 Task: Use Visual Studio Code's code navigation shortcuts to view and switch between open split editors.
Action: Mouse moved to (1082, 358)
Screenshot: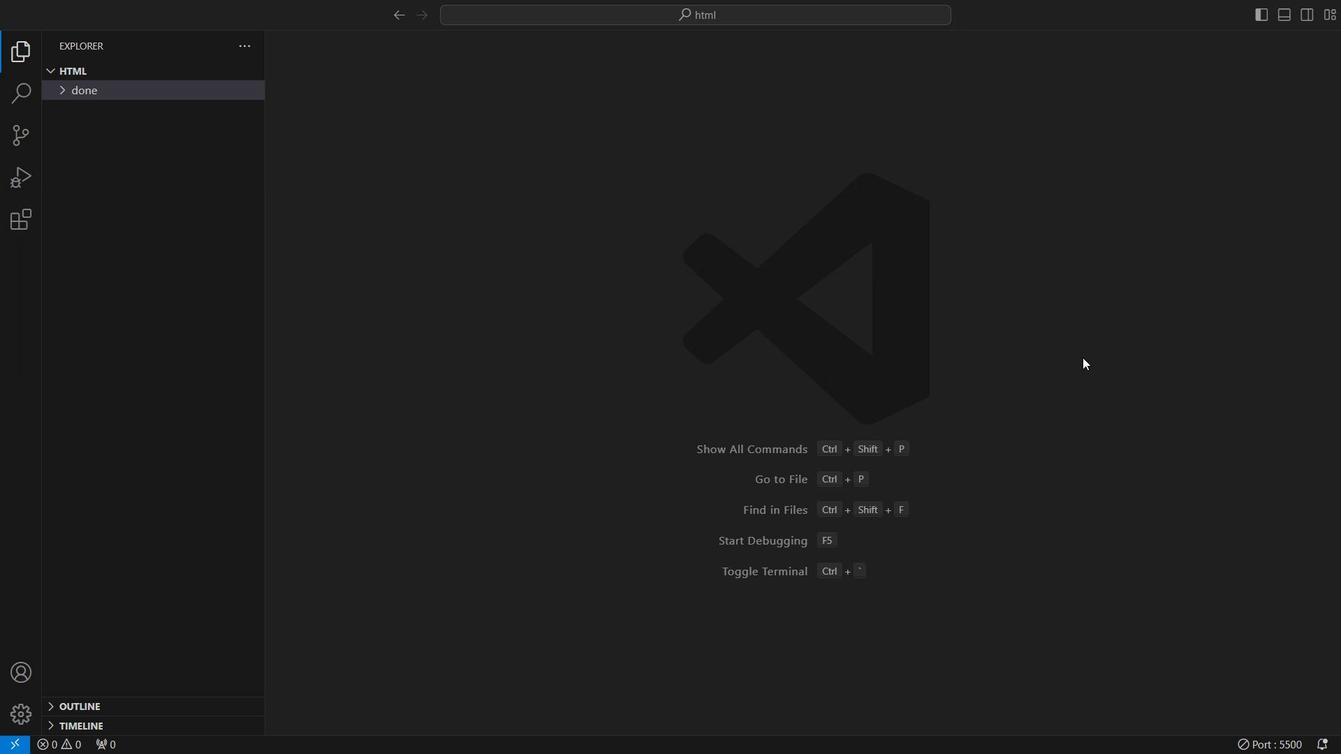 
Action: Mouse pressed left at (1082, 358)
Screenshot: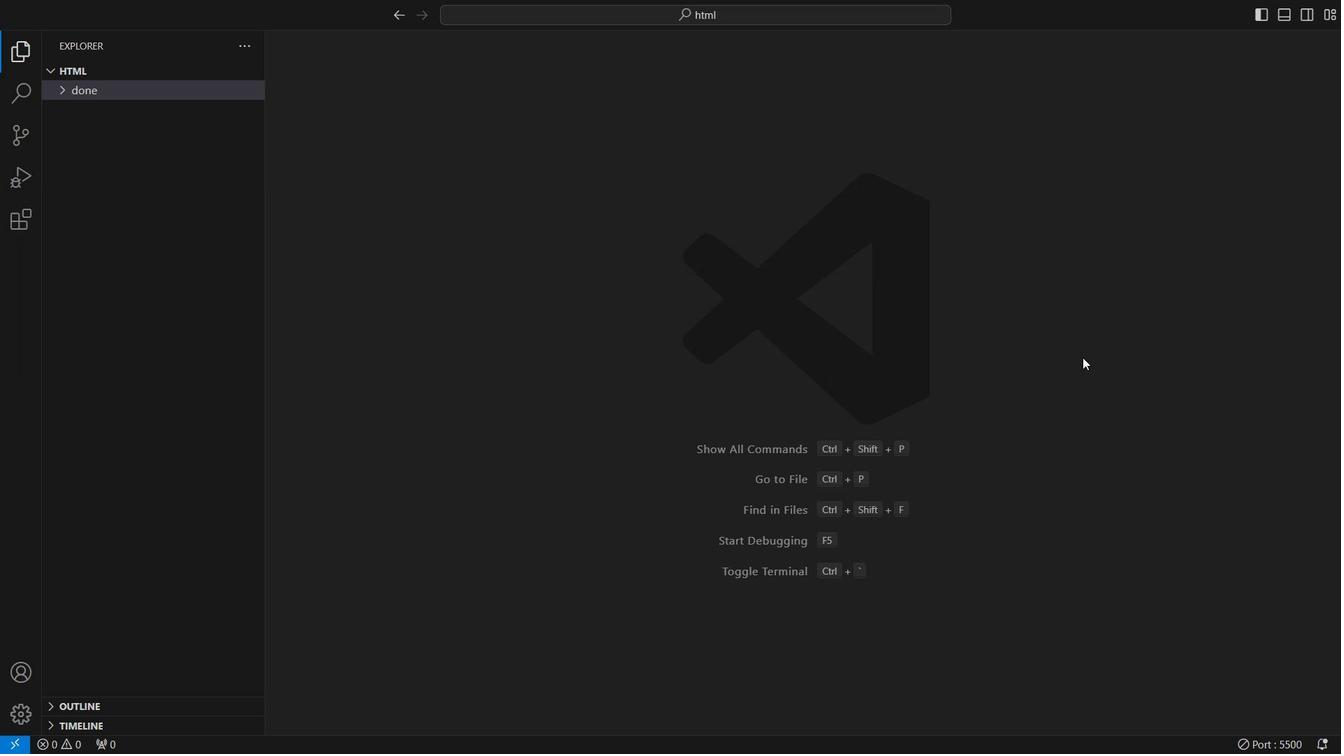 
Action: Mouse moved to (83, 90)
Screenshot: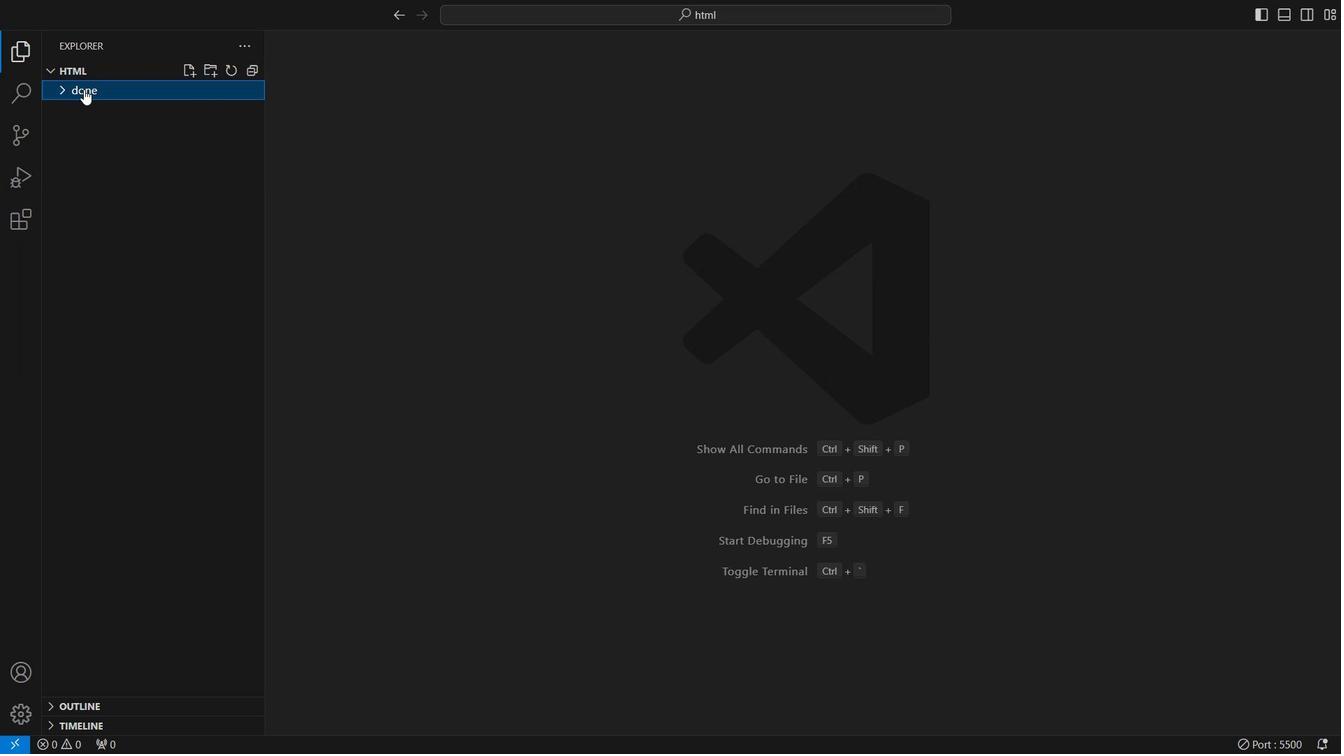 
Action: Mouse pressed left at (83, 90)
Screenshot: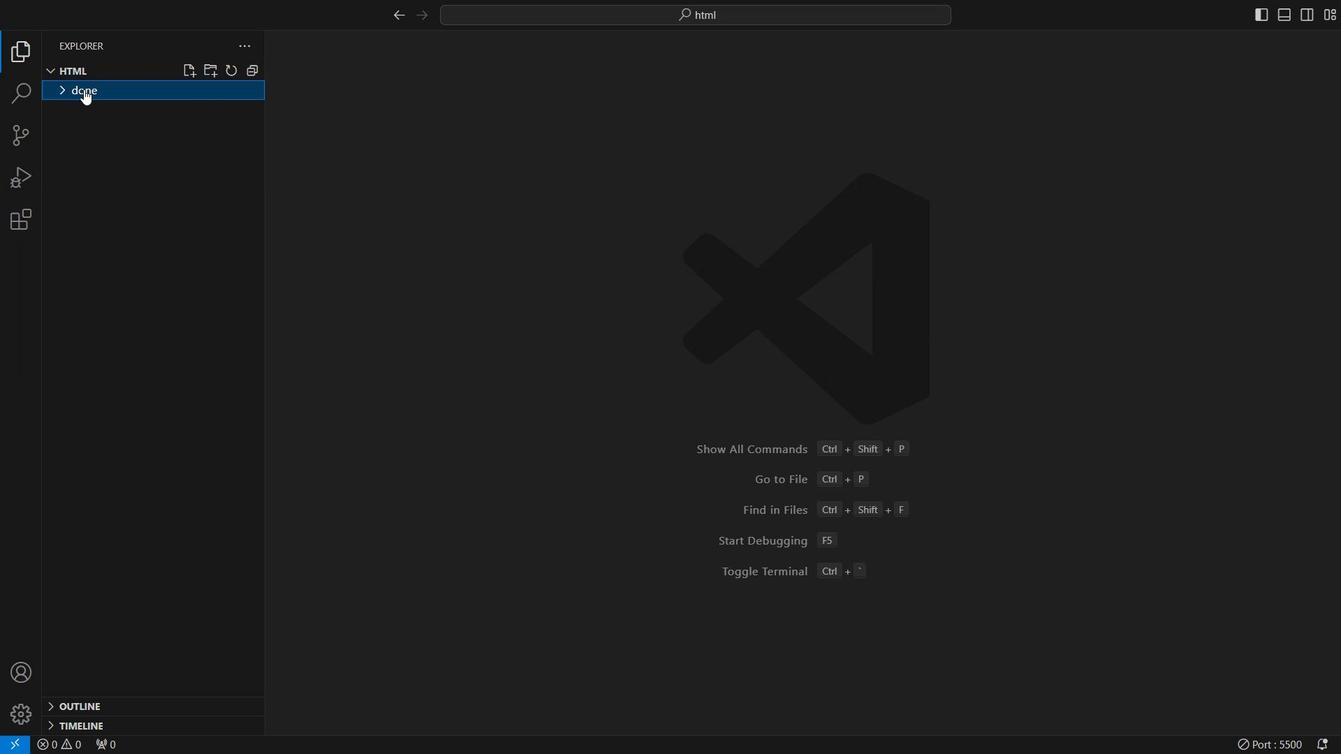 
Action: Mouse moved to (354, 229)
Screenshot: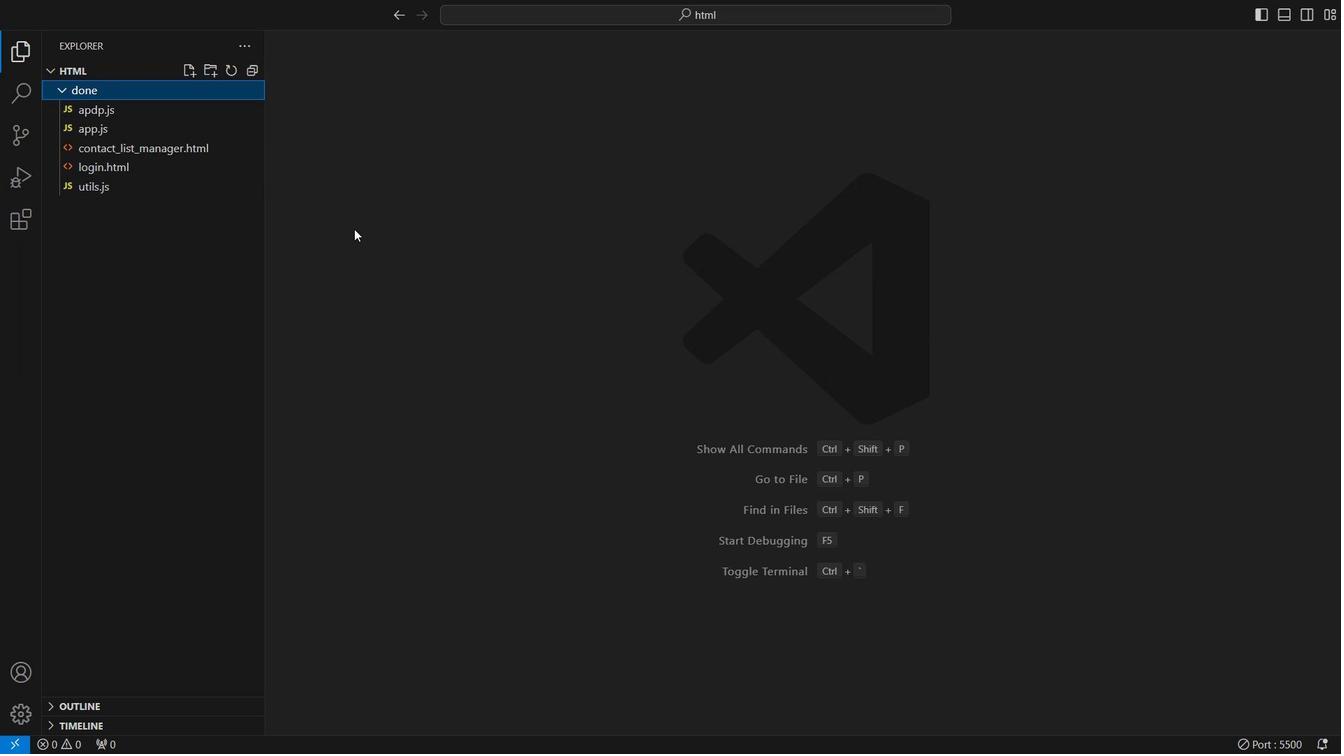 
Action: Key pressed <<50>>
Screenshot: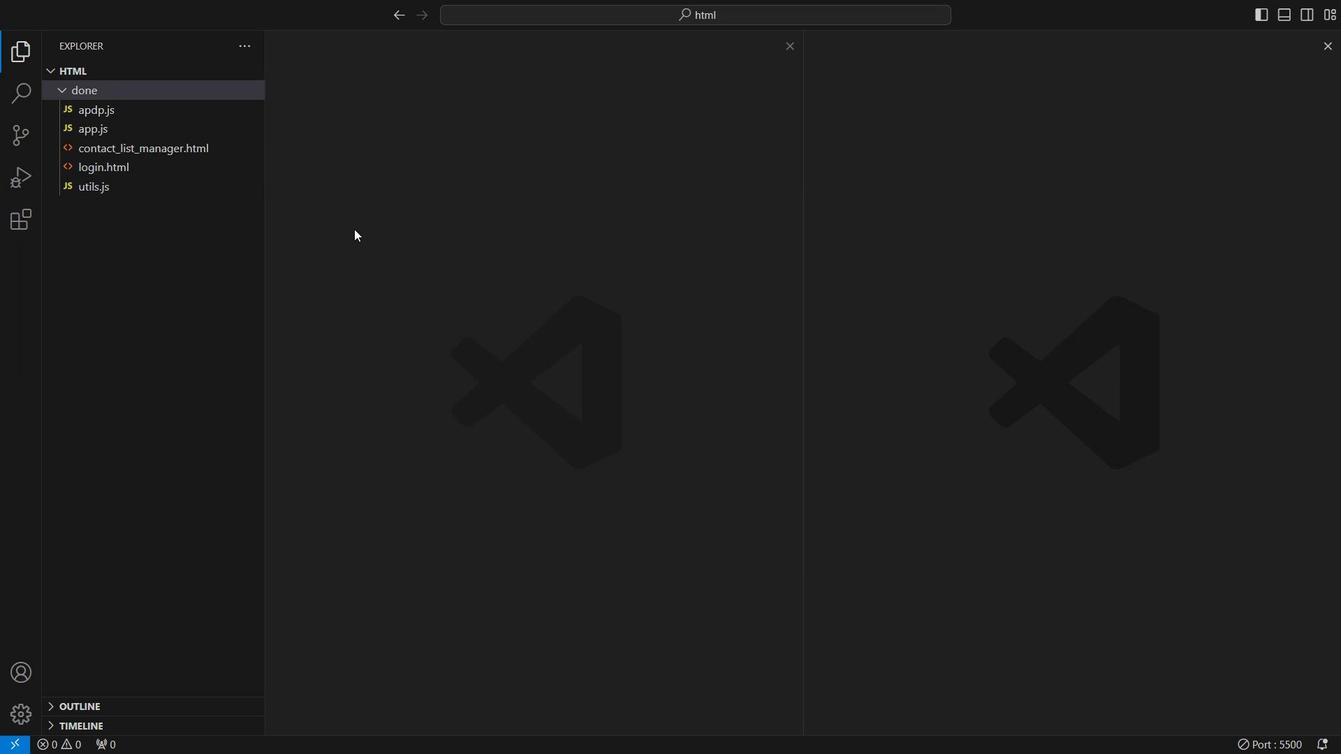 
Action: Mouse moved to (354, 230)
Screenshot: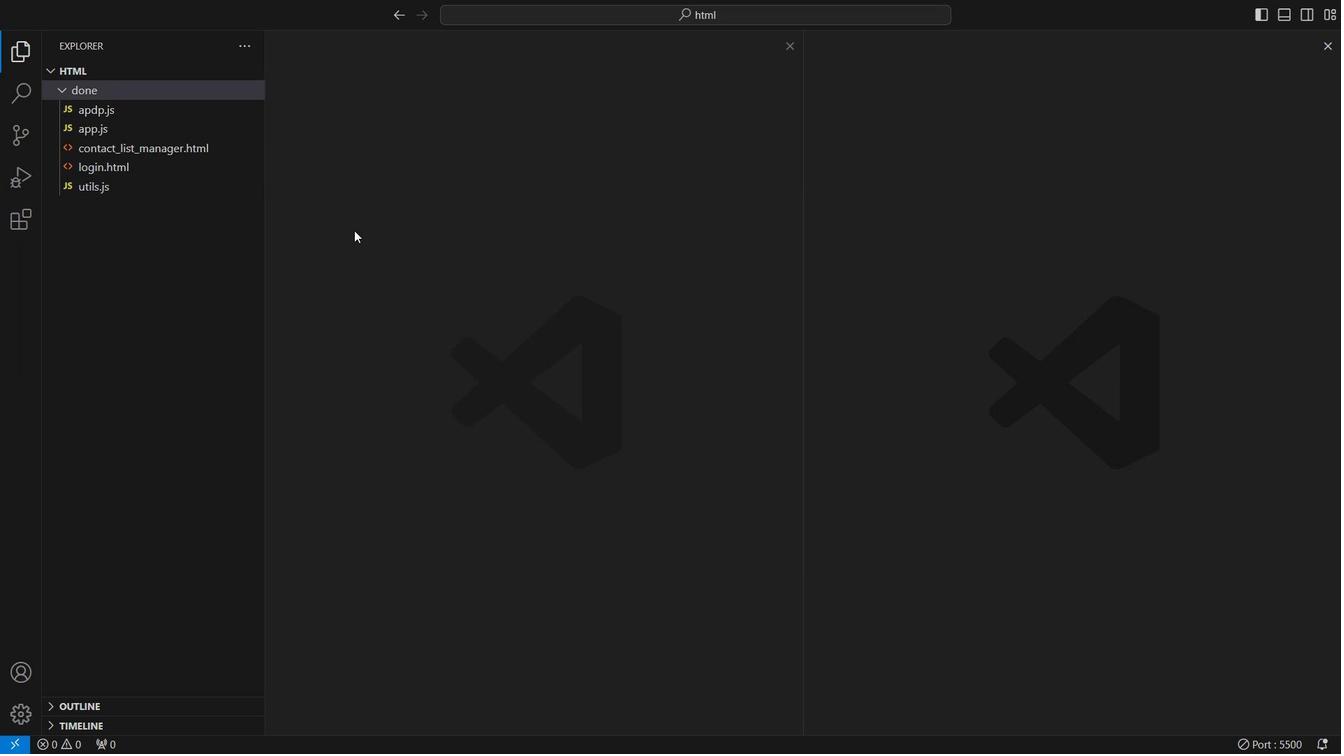 
Action: Key pressed <<51>>
Screenshot: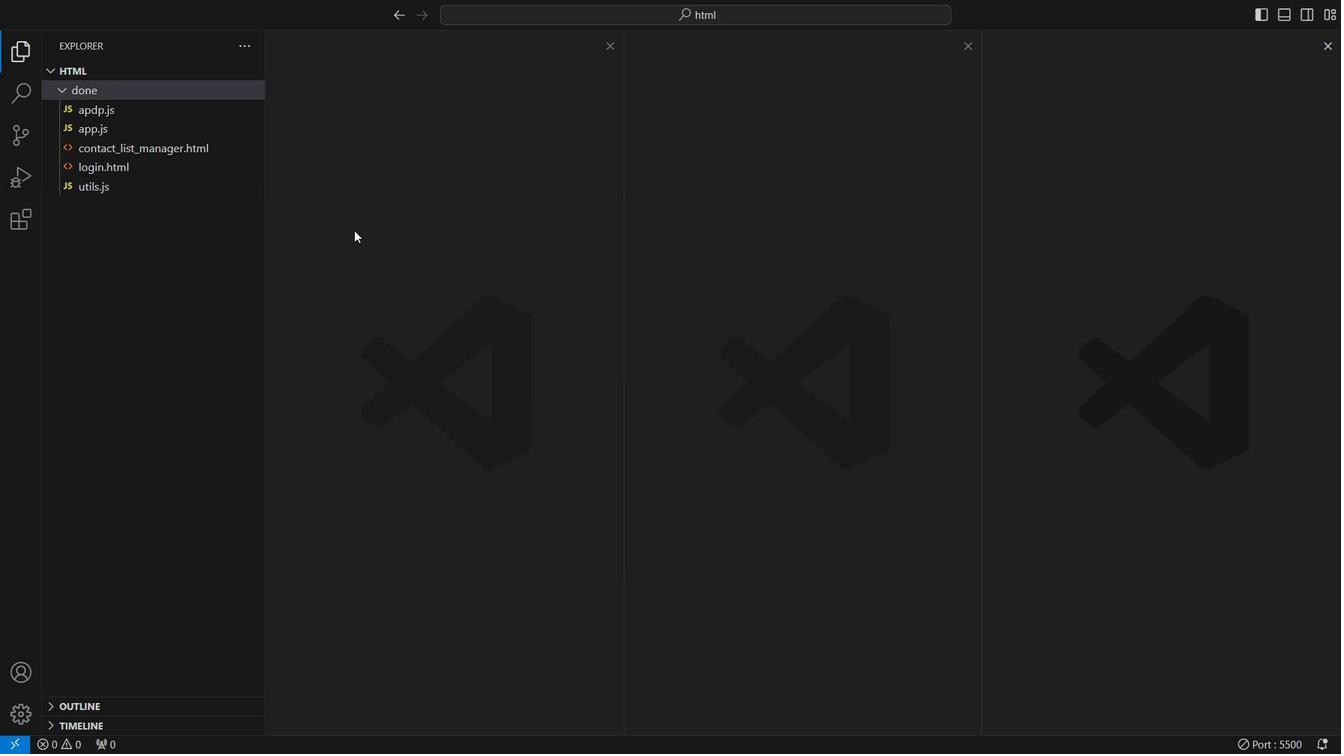 
Action: Mouse moved to (354, 230)
Screenshot: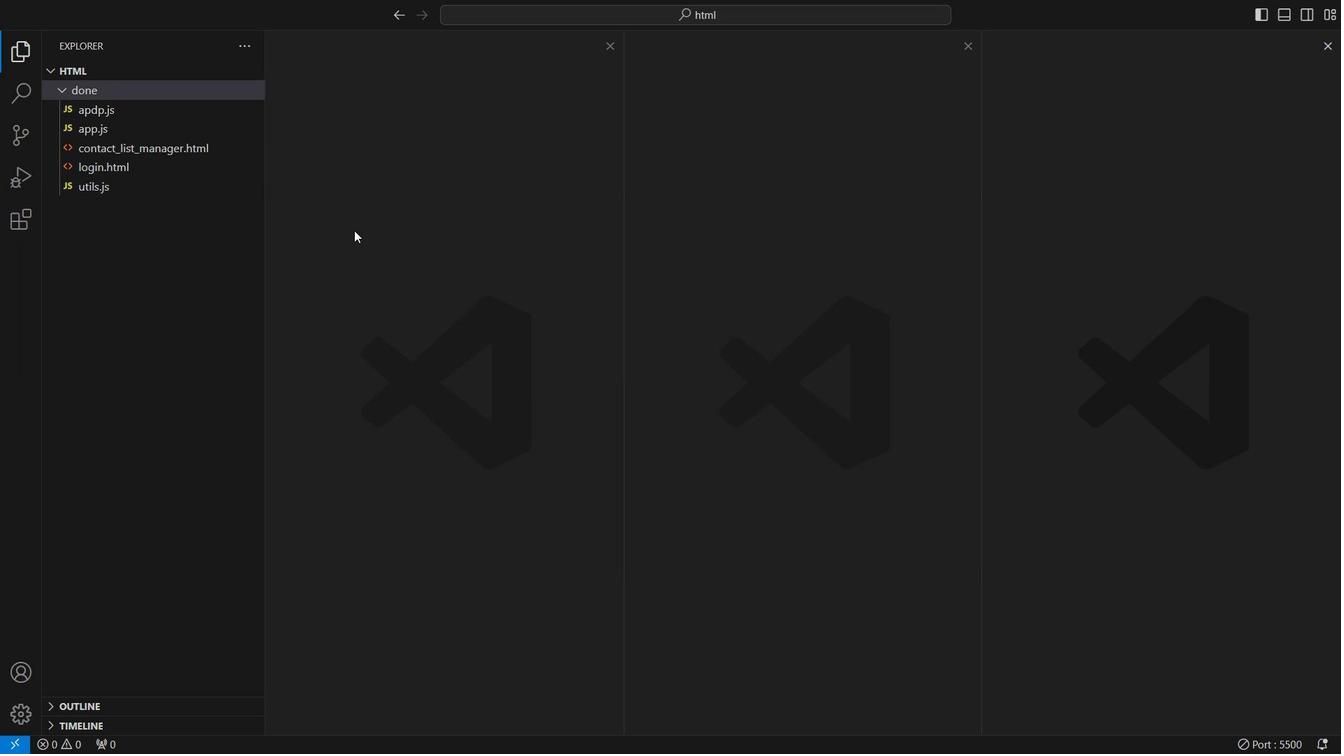 
Action: Key pressed <<49>>
Screenshot: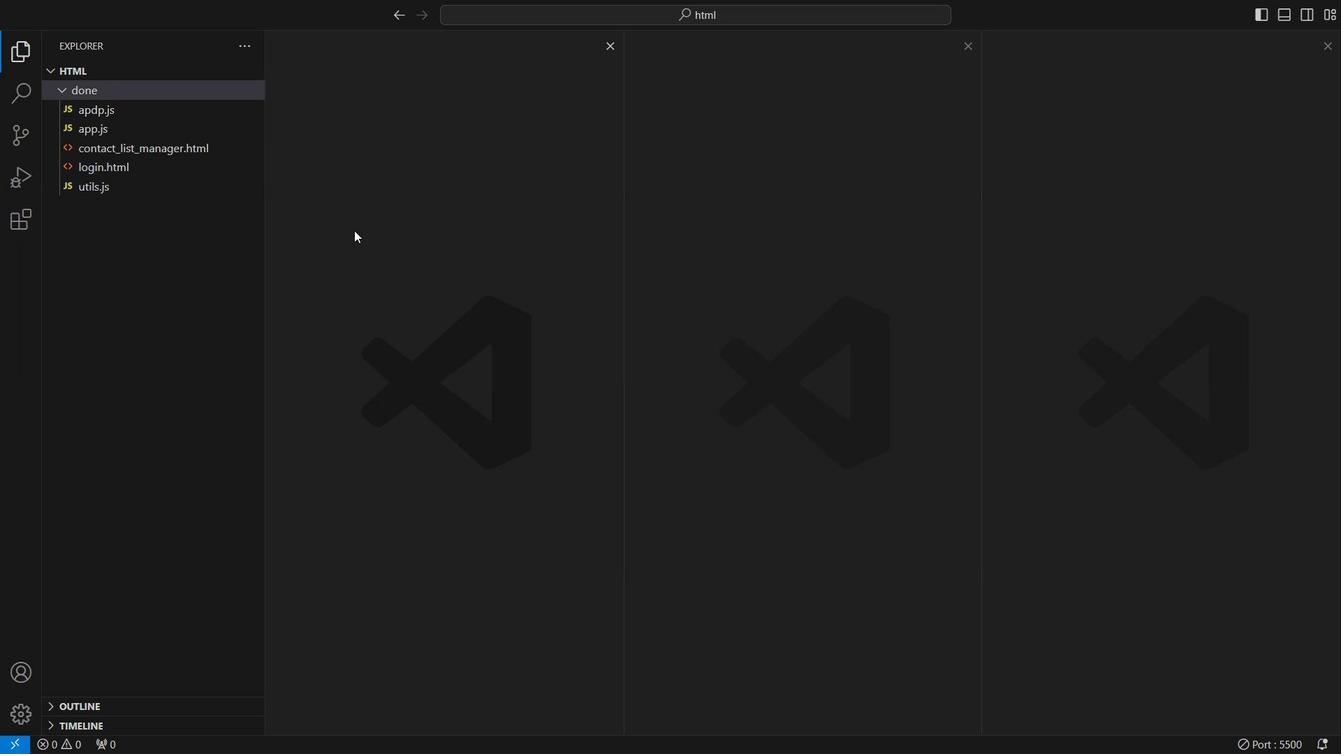 
Action: Mouse moved to (148, 101)
Screenshot: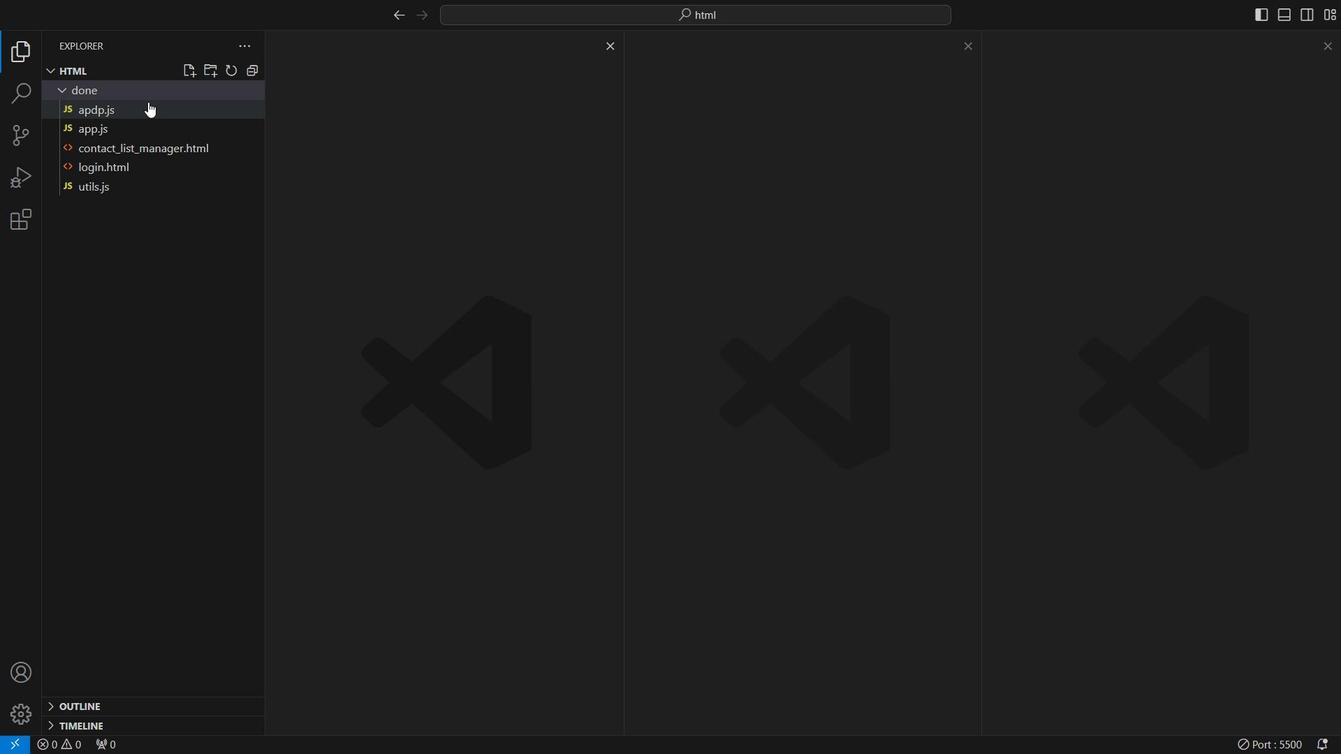 
Action: Mouse pressed left at (148, 101)
Screenshot: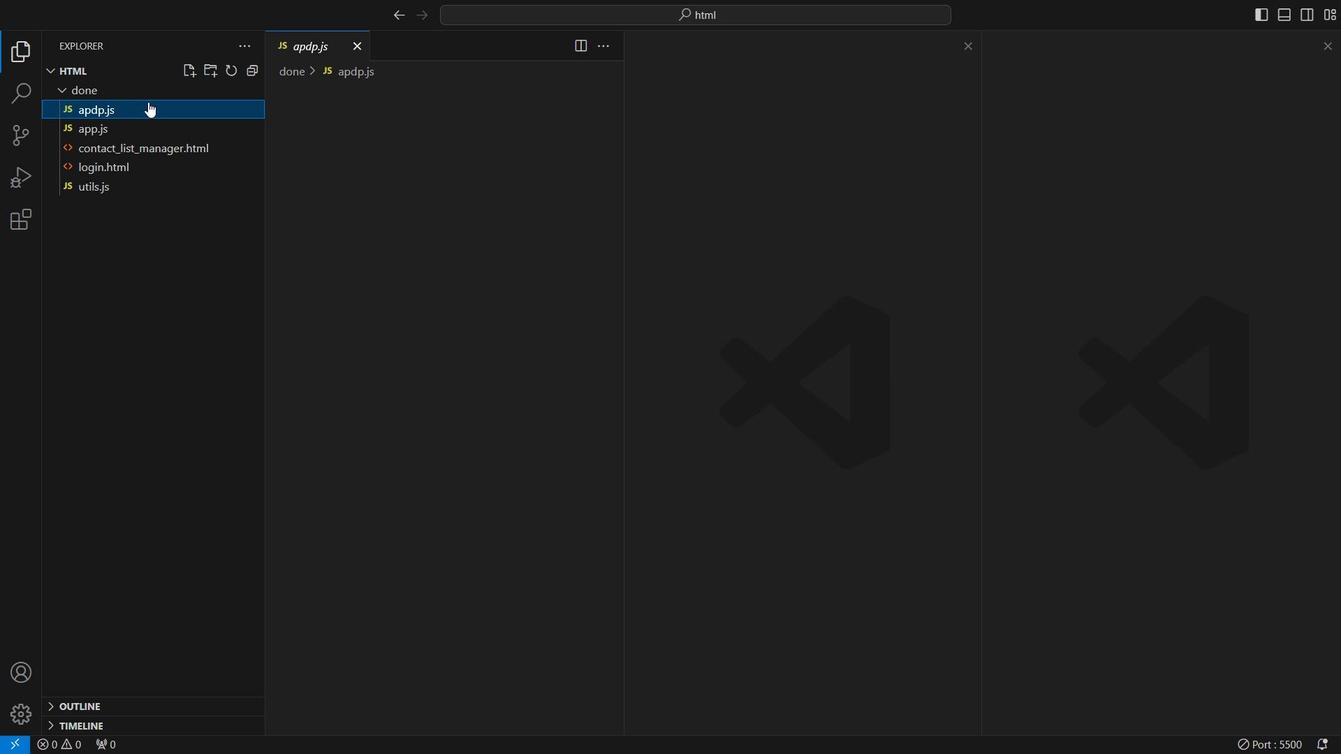 
Action: Mouse pressed left at (148, 101)
Screenshot: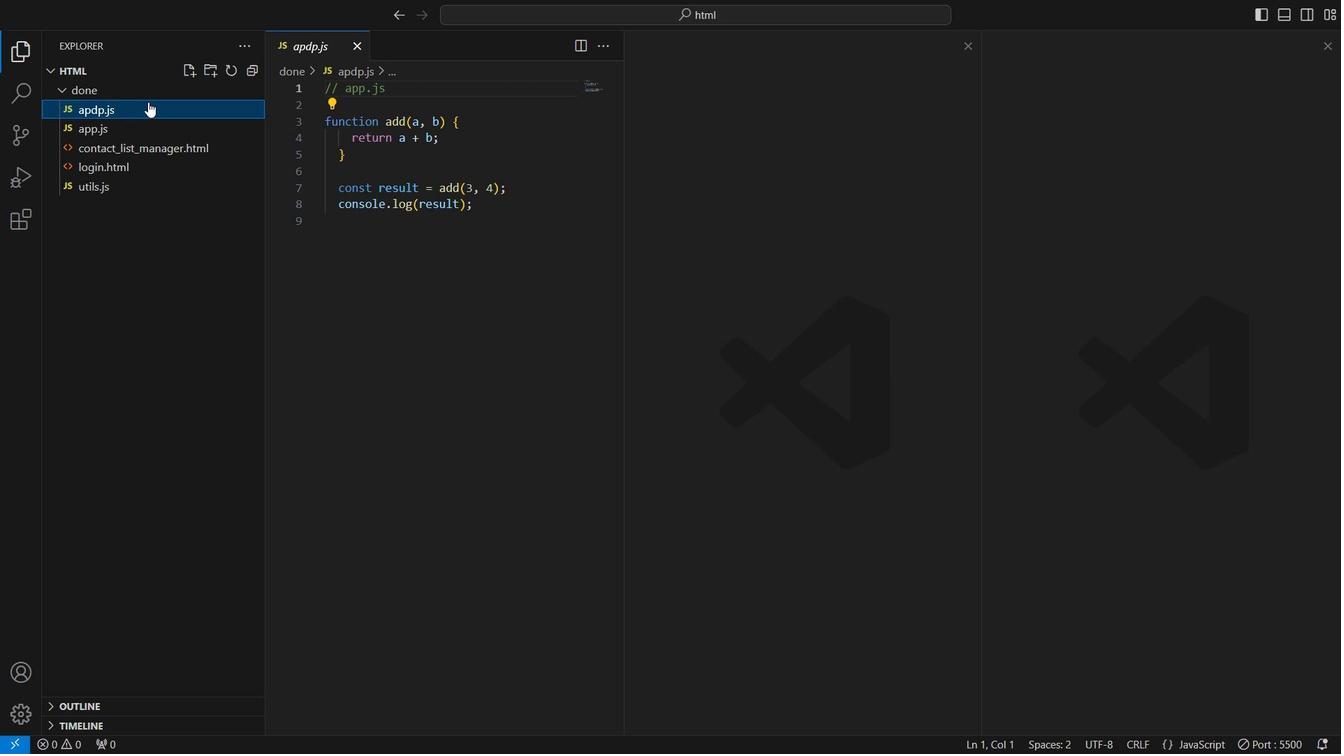 
Action: Mouse moved to (143, 123)
Screenshot: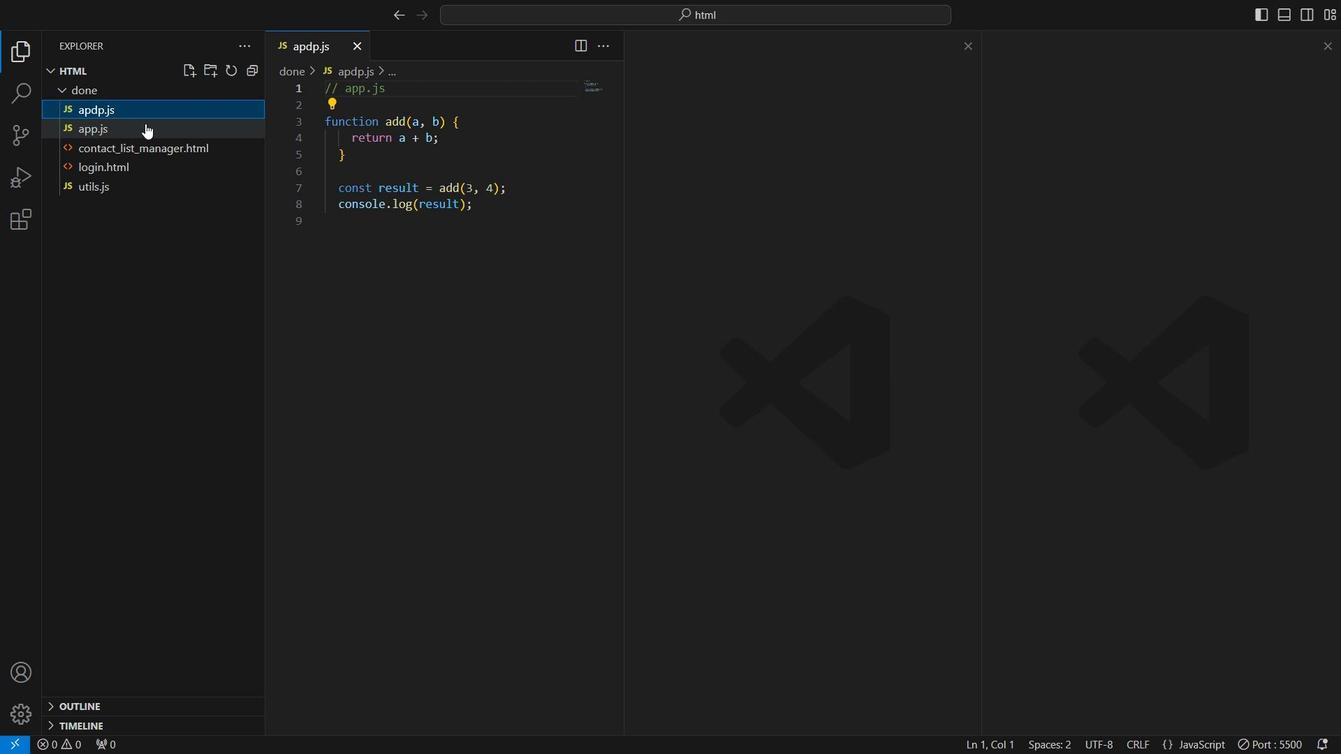 
Action: Mouse pressed left at (143, 123)
Screenshot: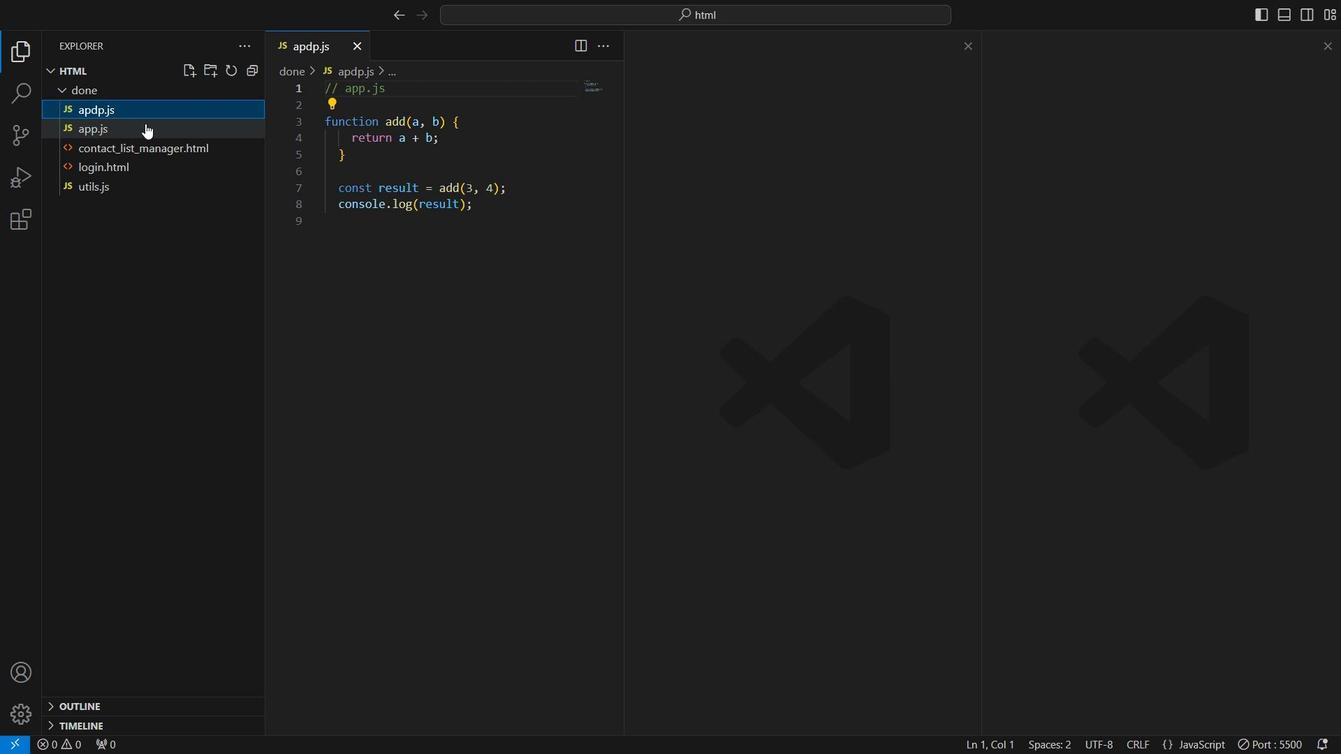 
Action: Mouse moved to (145, 123)
Screenshot: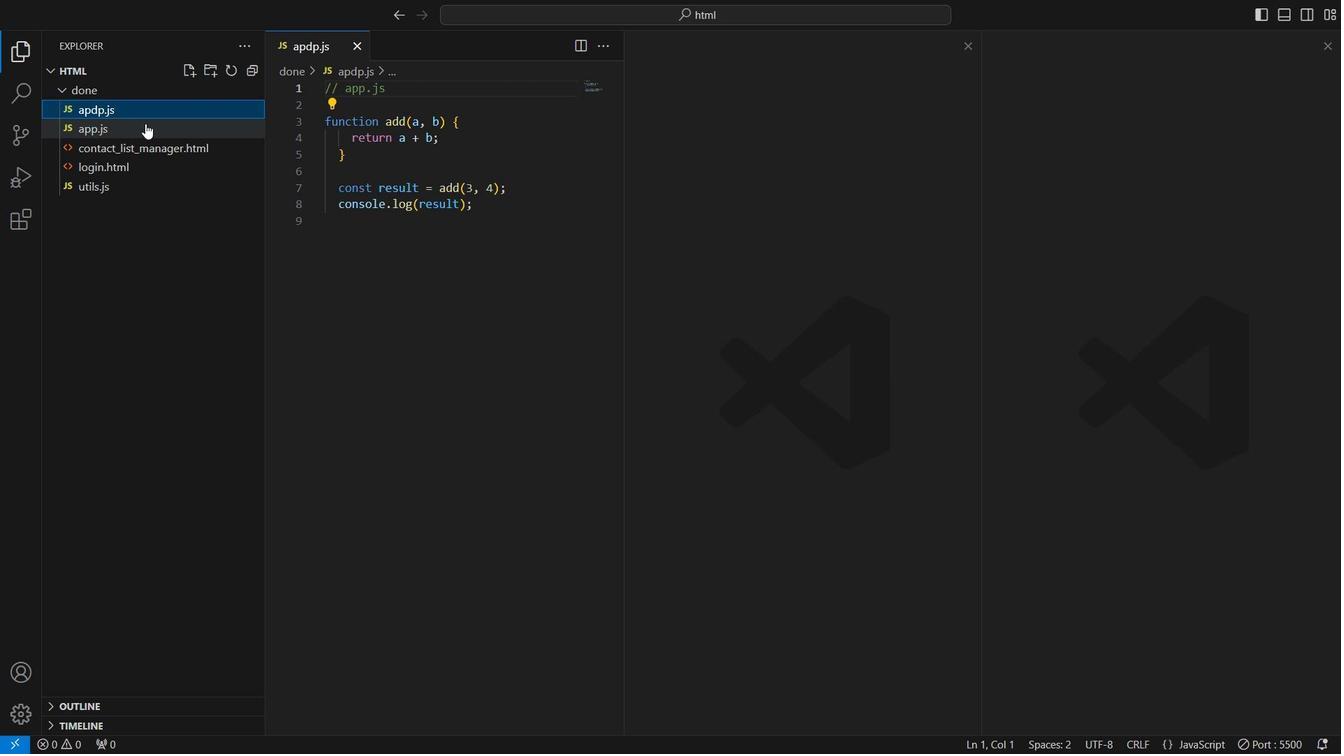 
Action: Mouse pressed left at (145, 123)
Screenshot: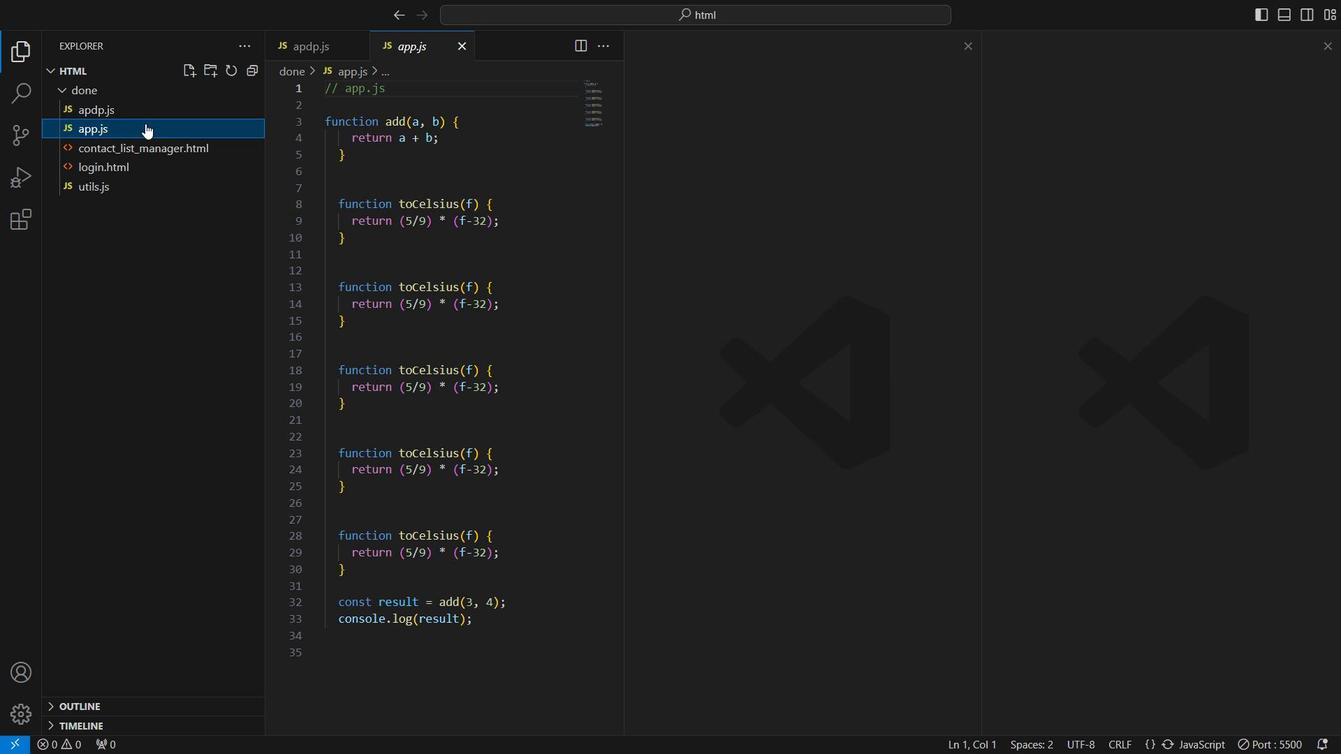 
Action: Mouse moved to (144, 142)
Screenshot: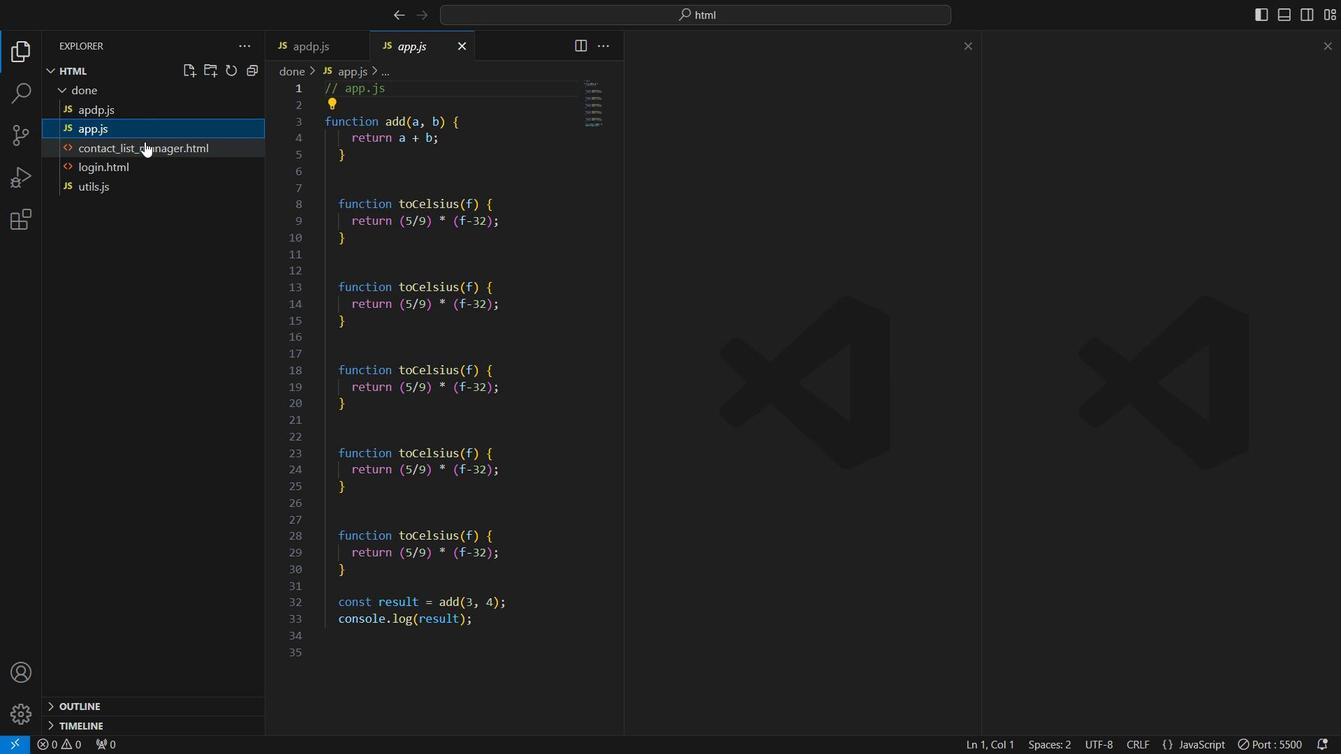 
Action: Mouse pressed left at (144, 142)
Screenshot: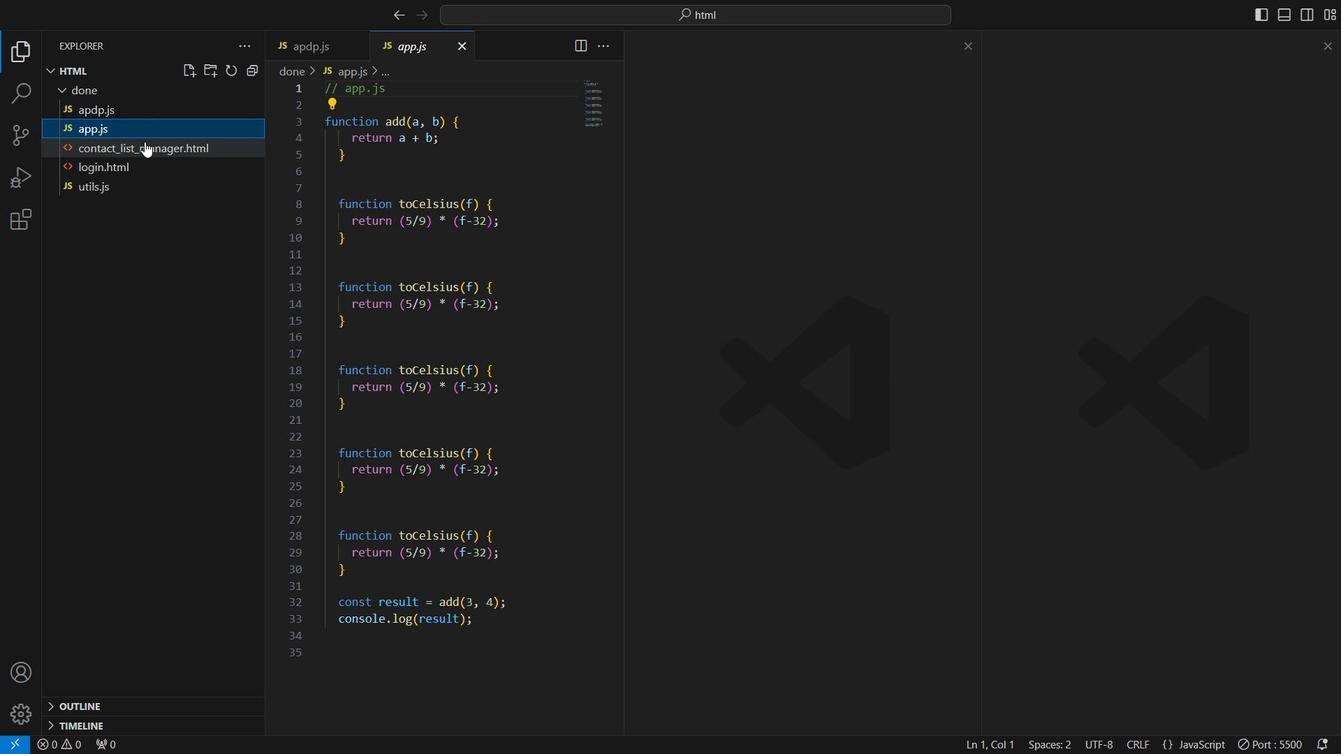 
Action: Mouse pressed left at (144, 142)
Screenshot: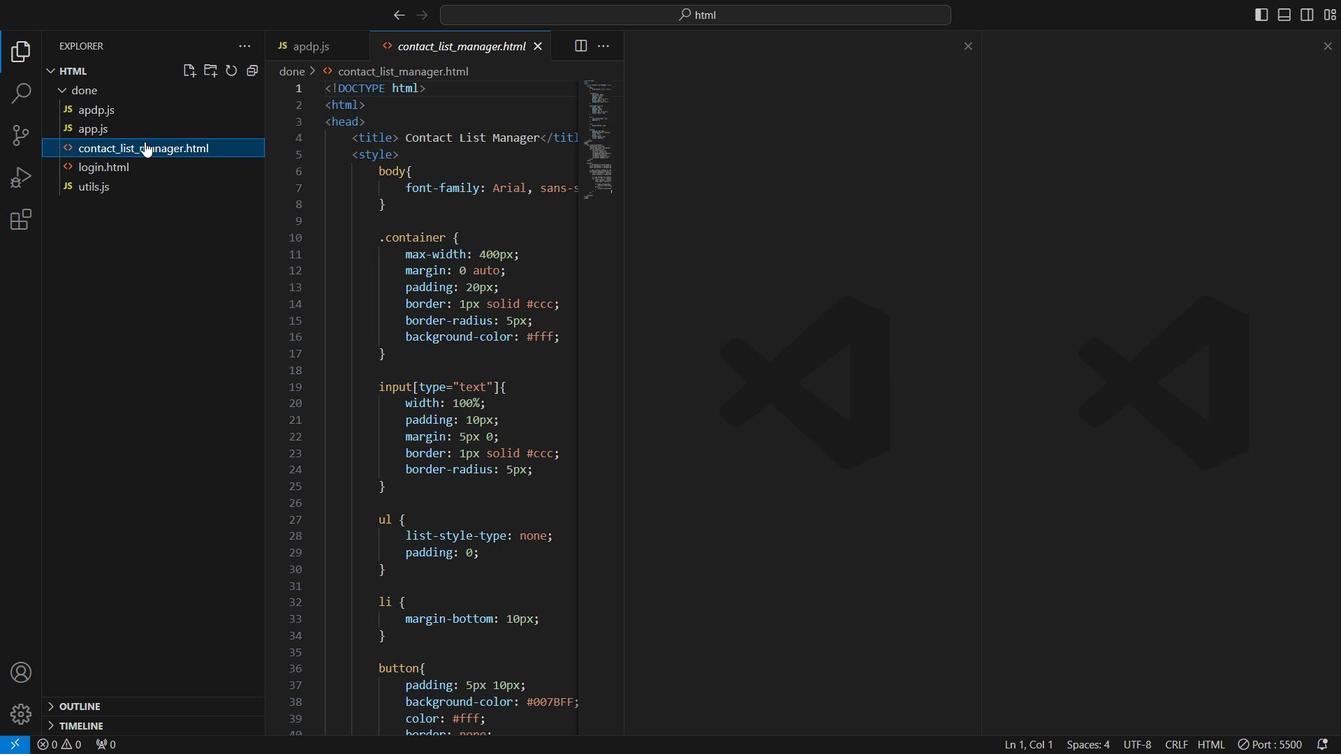 
Action: Mouse moved to (855, 224)
Screenshot: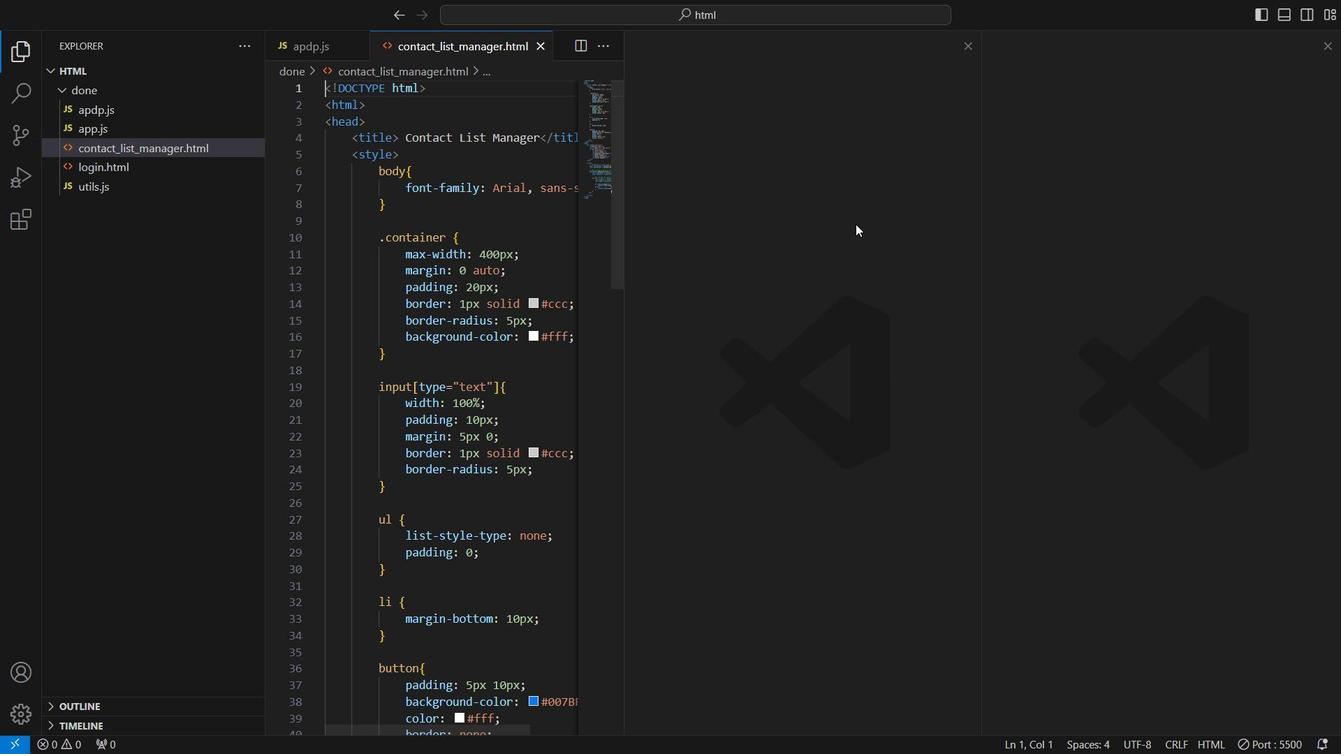 
Action: Mouse pressed left at (855, 224)
Screenshot: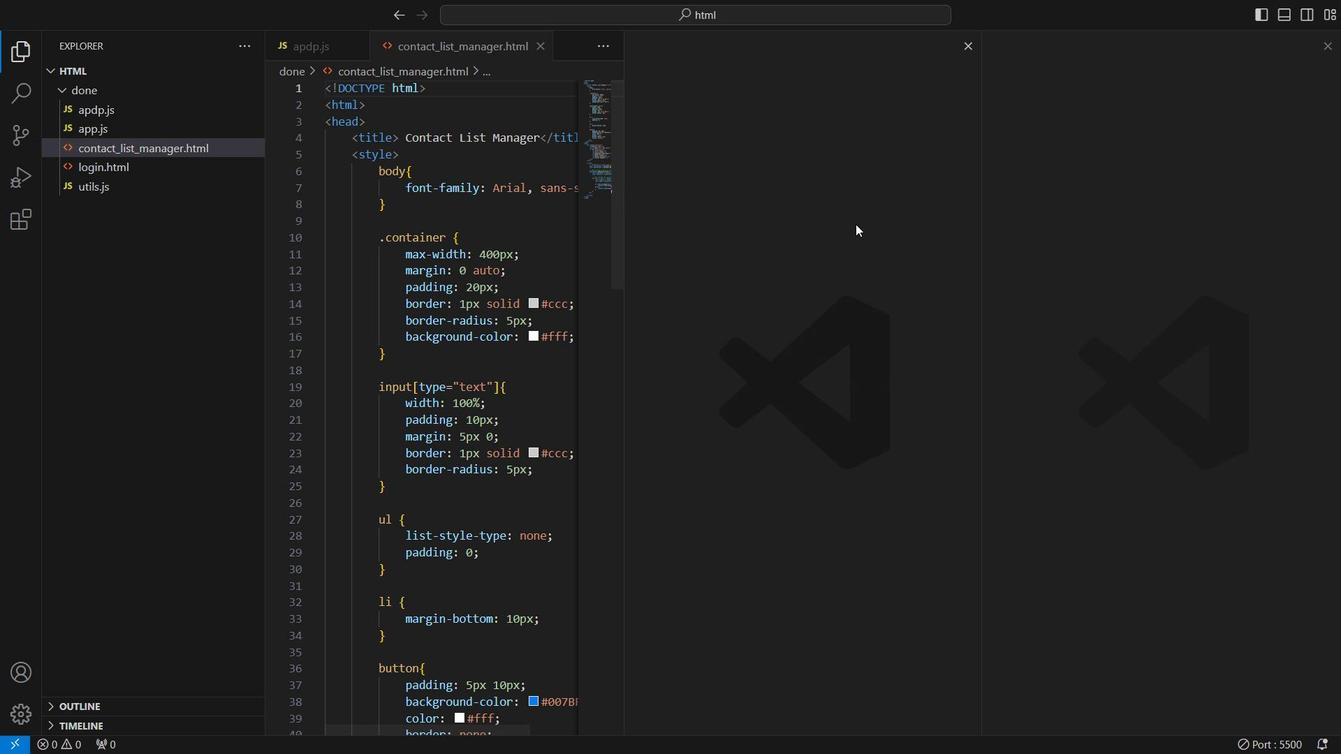 
Action: Mouse moved to (144, 161)
Screenshot: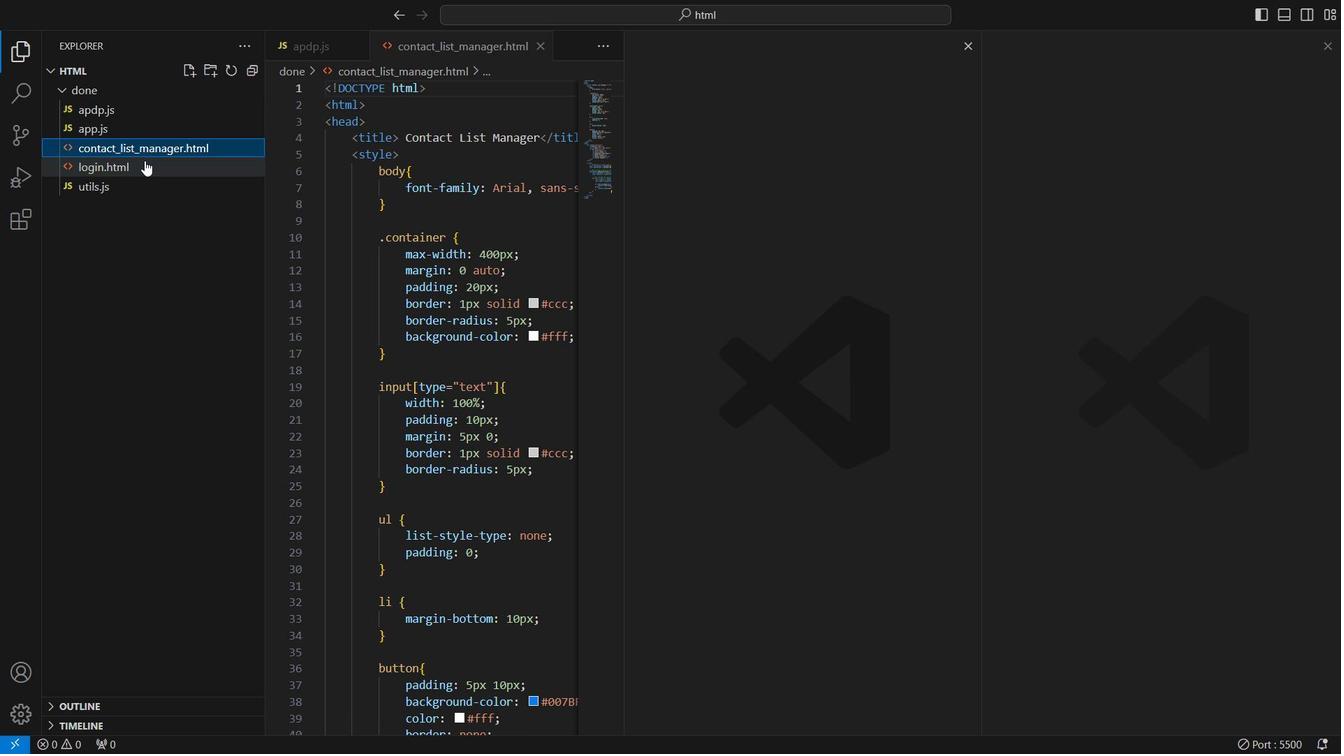 
Action: Mouse pressed left at (144, 161)
Screenshot: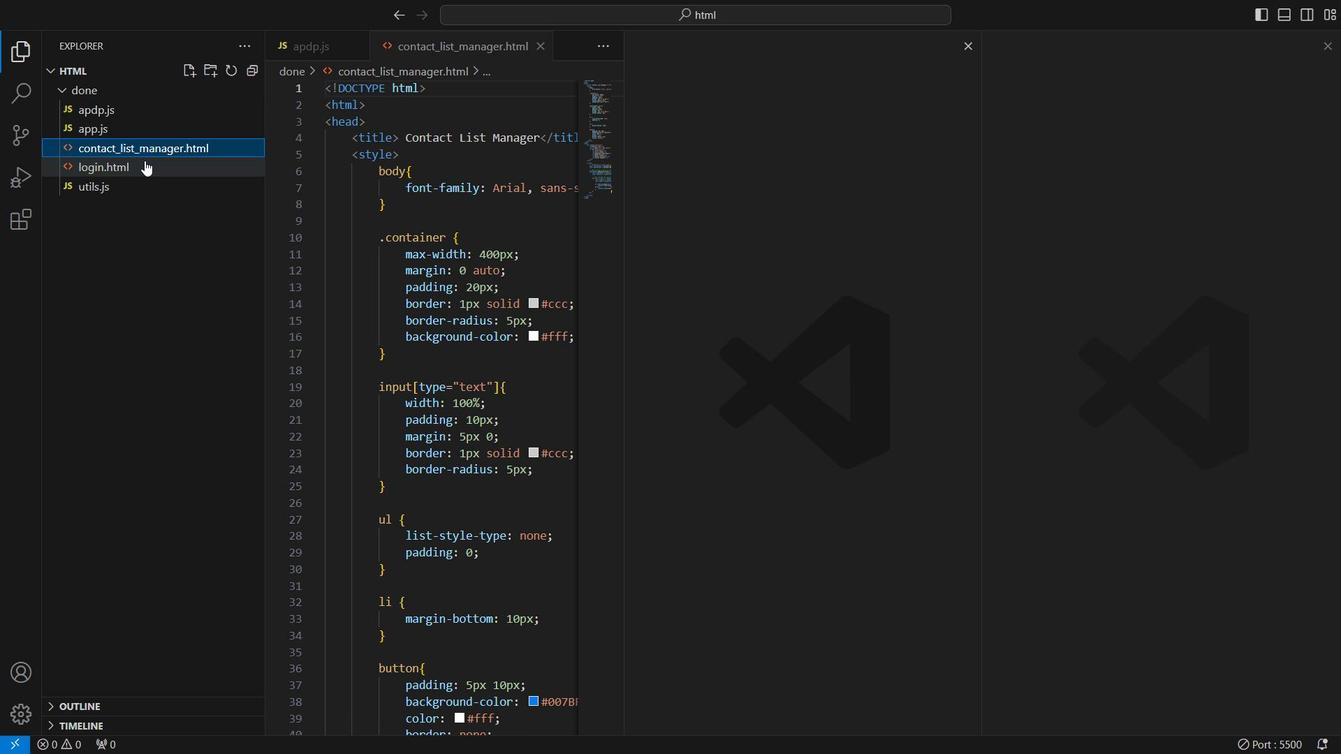 
Action: Mouse moved to (145, 129)
Screenshot: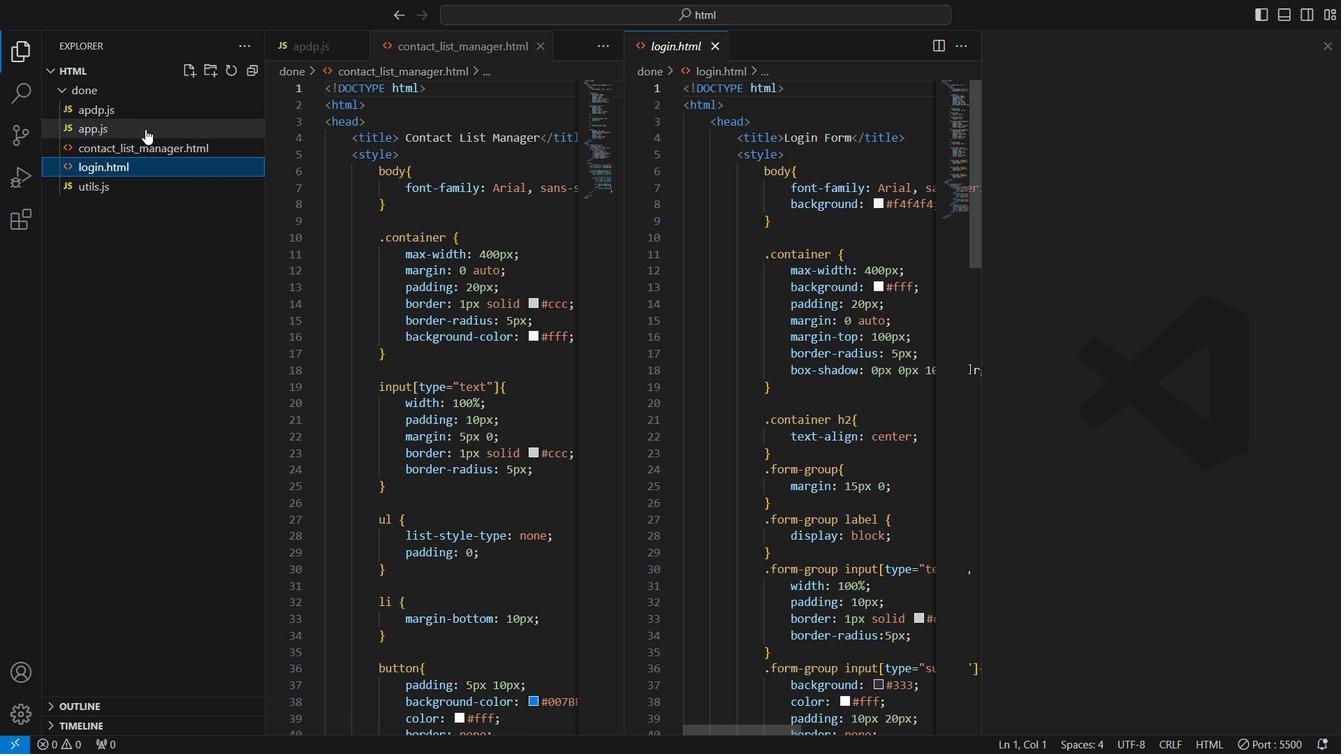 
Action: Mouse pressed left at (145, 129)
Screenshot: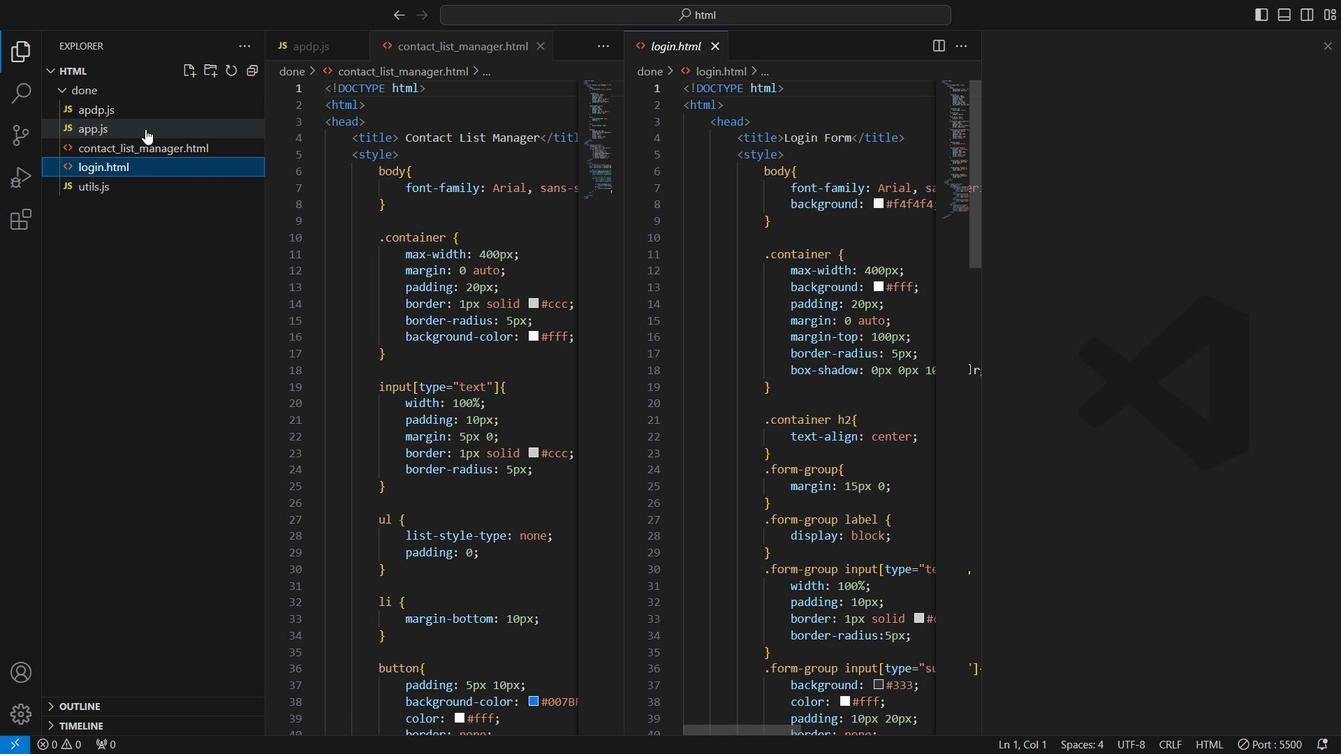 
Action: Mouse moved to (182, 125)
Screenshot: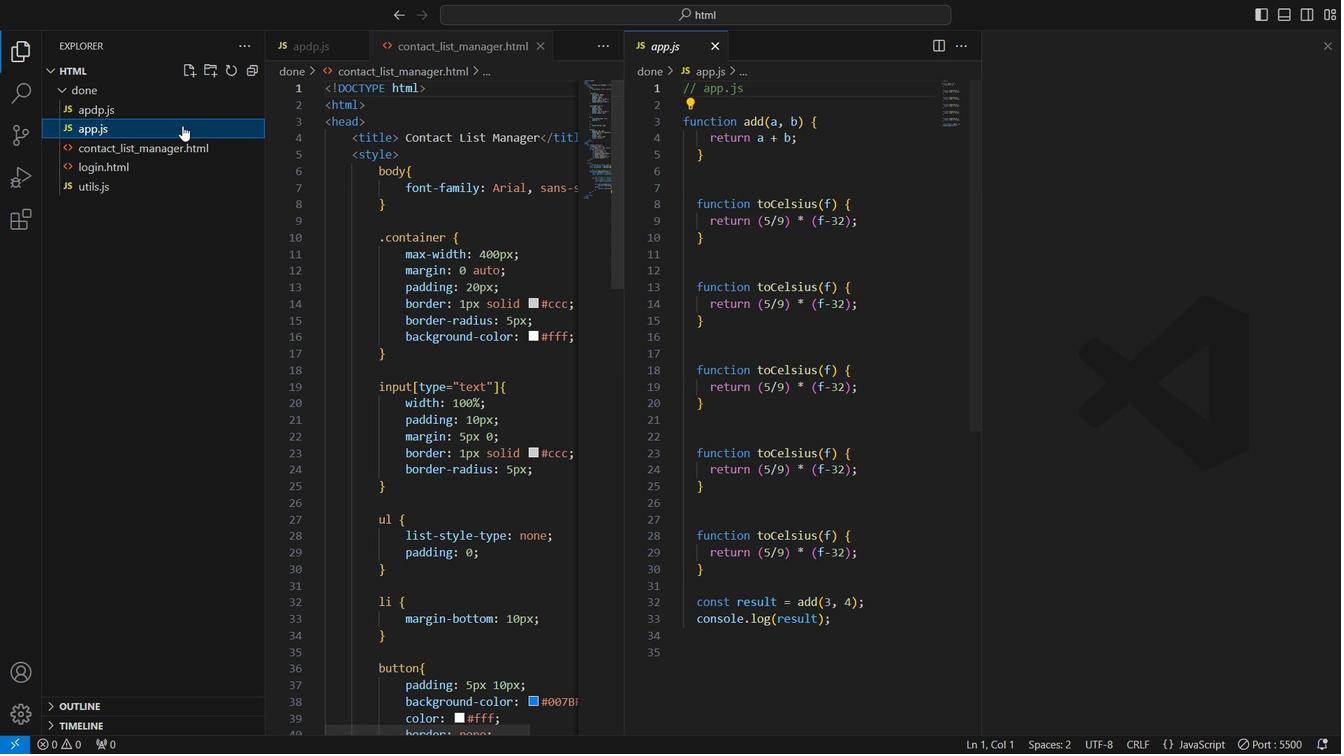 
Action: Mouse pressed left at (182, 125)
Screenshot: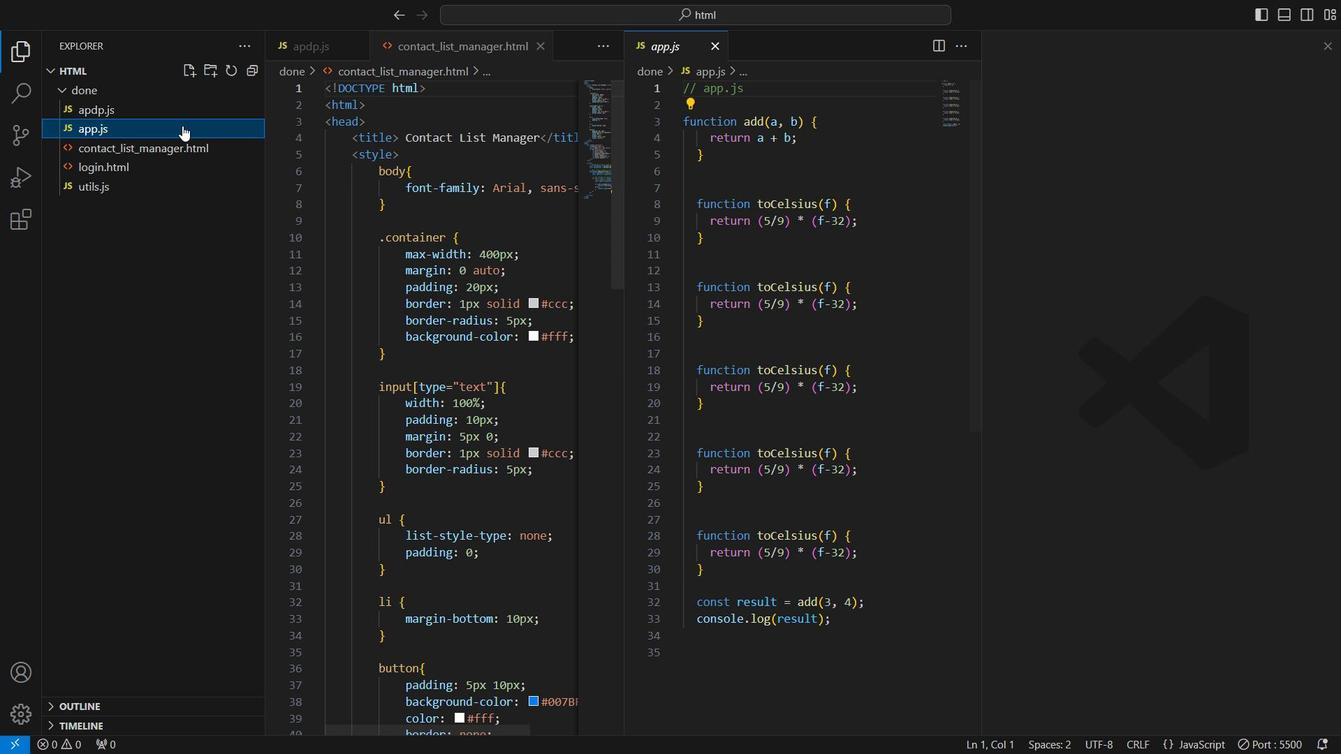 
Action: Mouse pressed left at (182, 125)
Screenshot: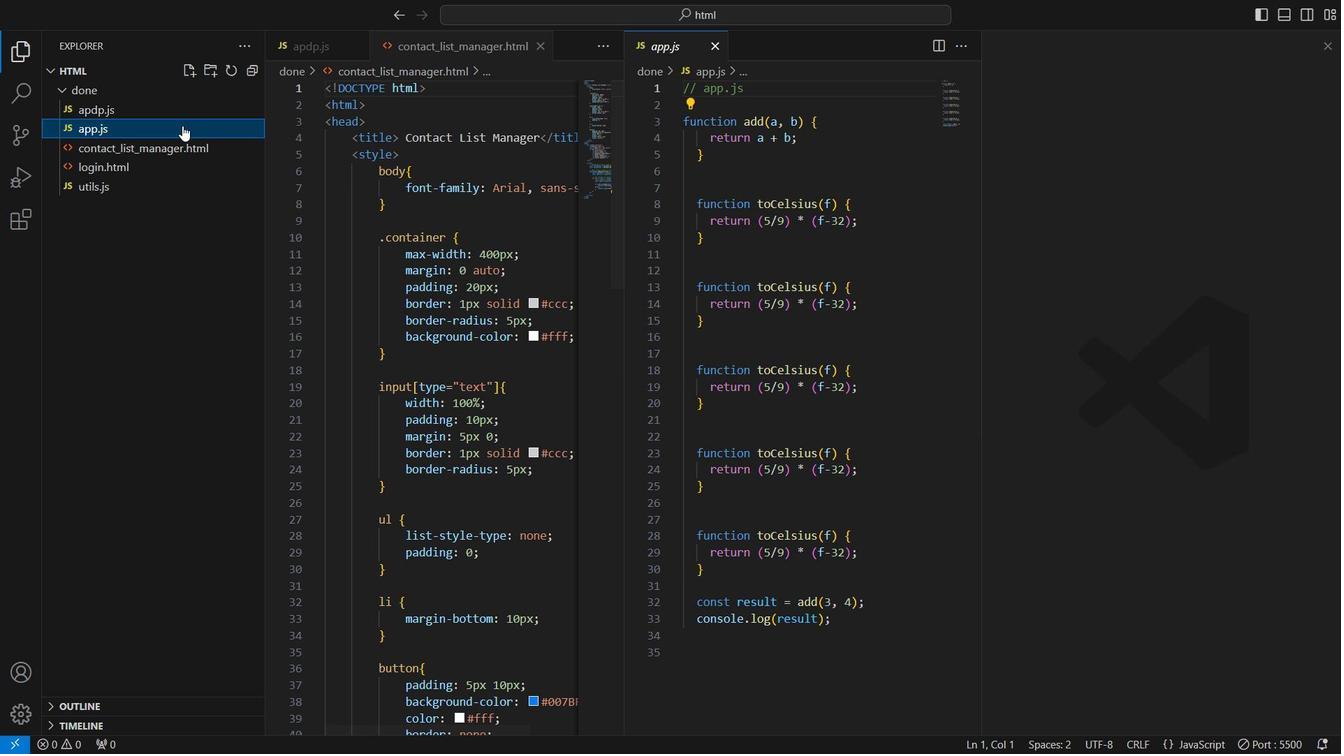 
Action: Mouse moved to (173, 152)
Screenshot: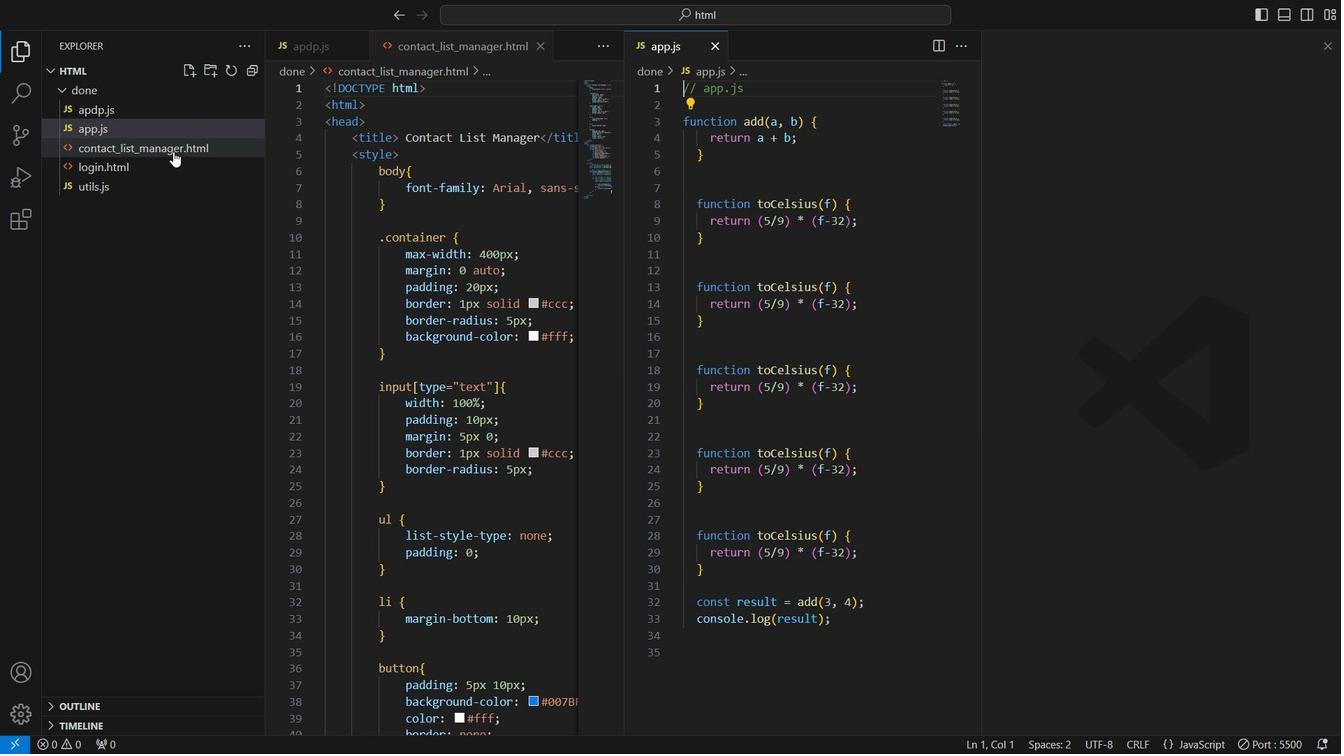 
Action: Mouse pressed left at (173, 152)
Screenshot: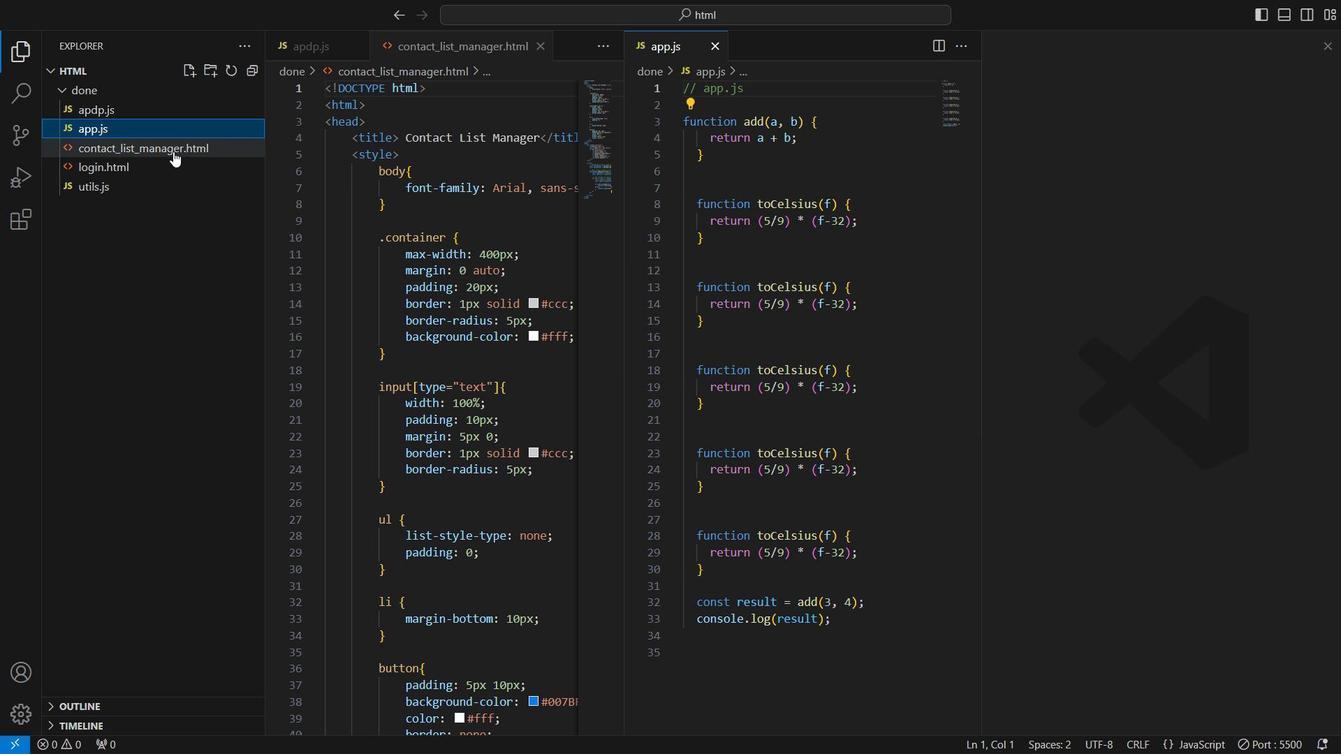 
Action: Mouse pressed left at (173, 152)
Screenshot: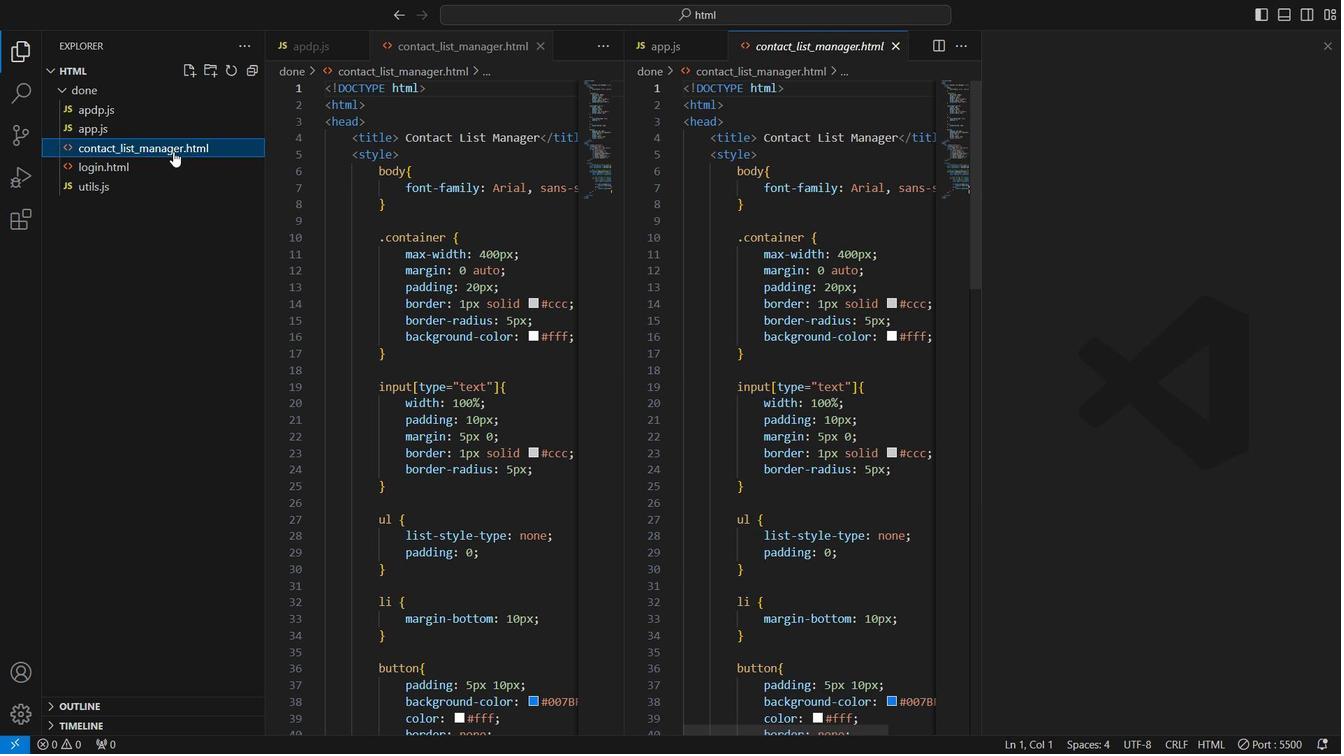 
Action: Mouse moved to (1050, 155)
Screenshot: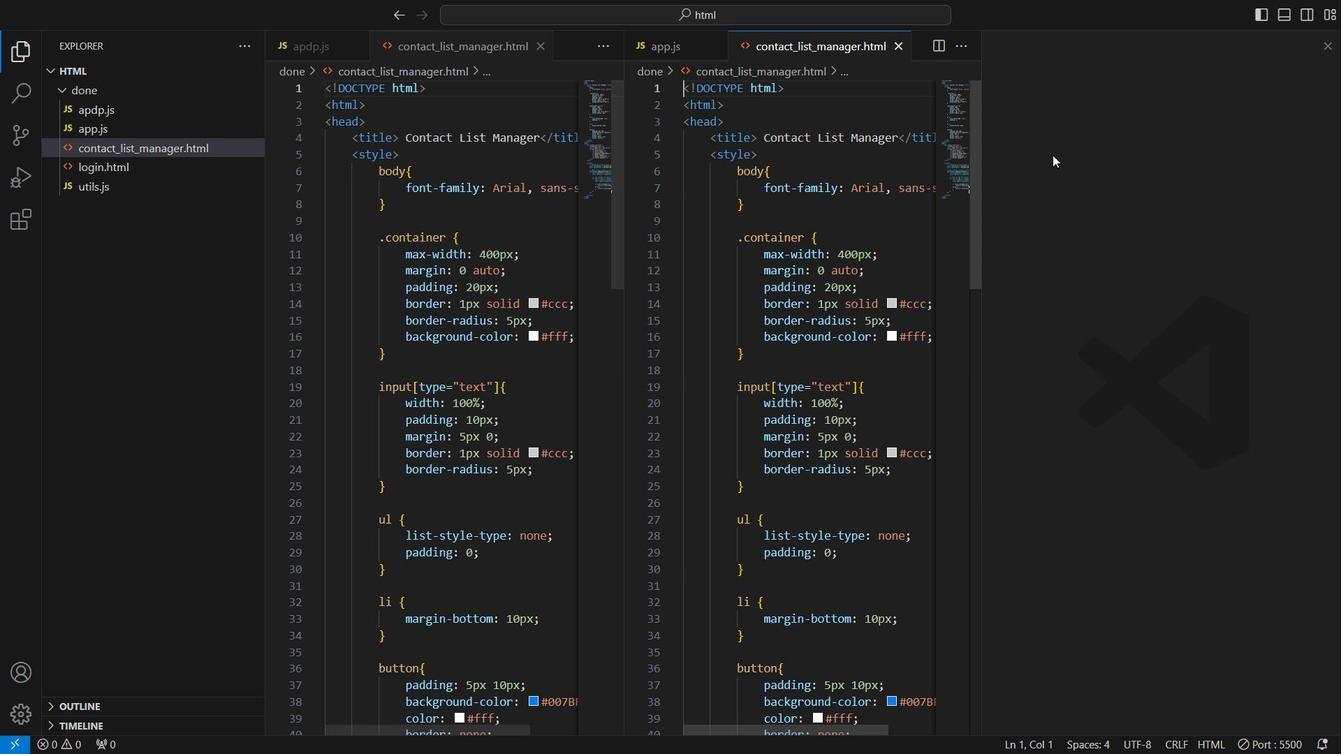 
Action: Mouse pressed left at (1050, 155)
Screenshot: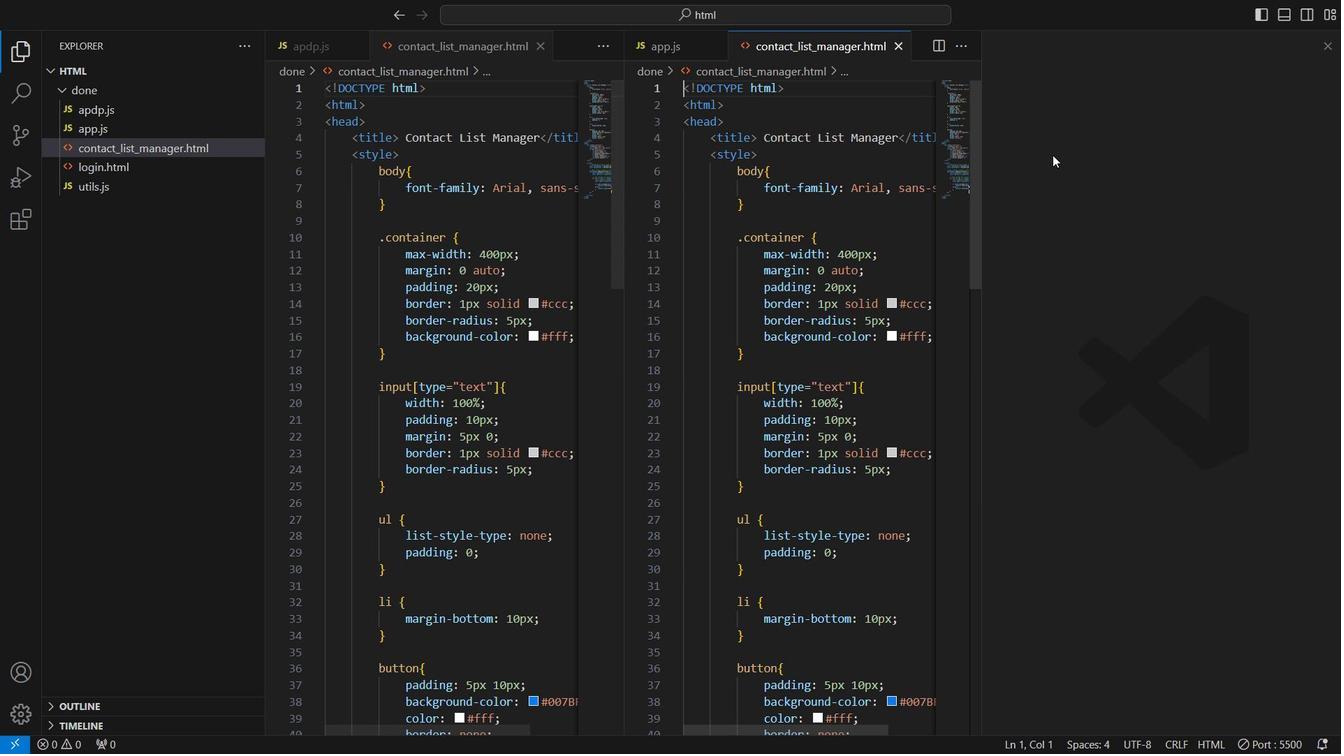 
Action: Mouse moved to (100, 111)
Screenshot: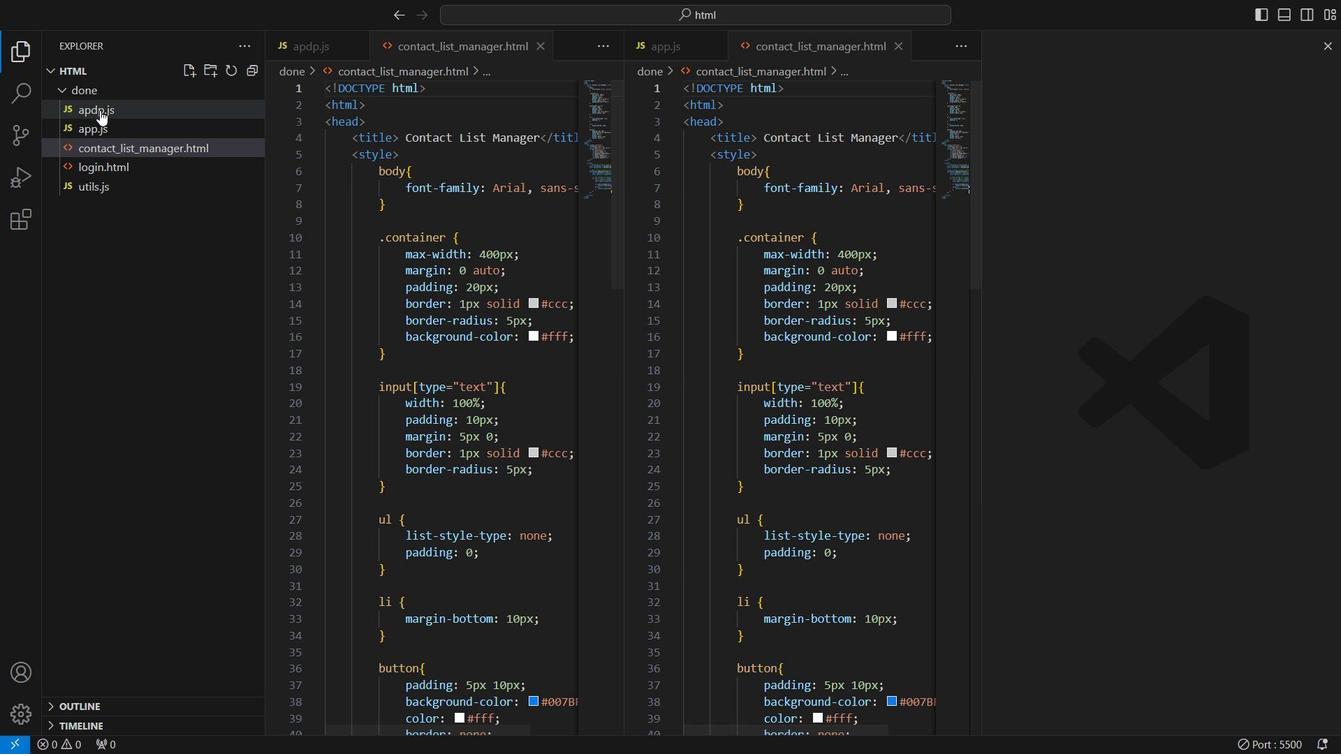 
Action: Mouse pressed left at (100, 111)
Screenshot: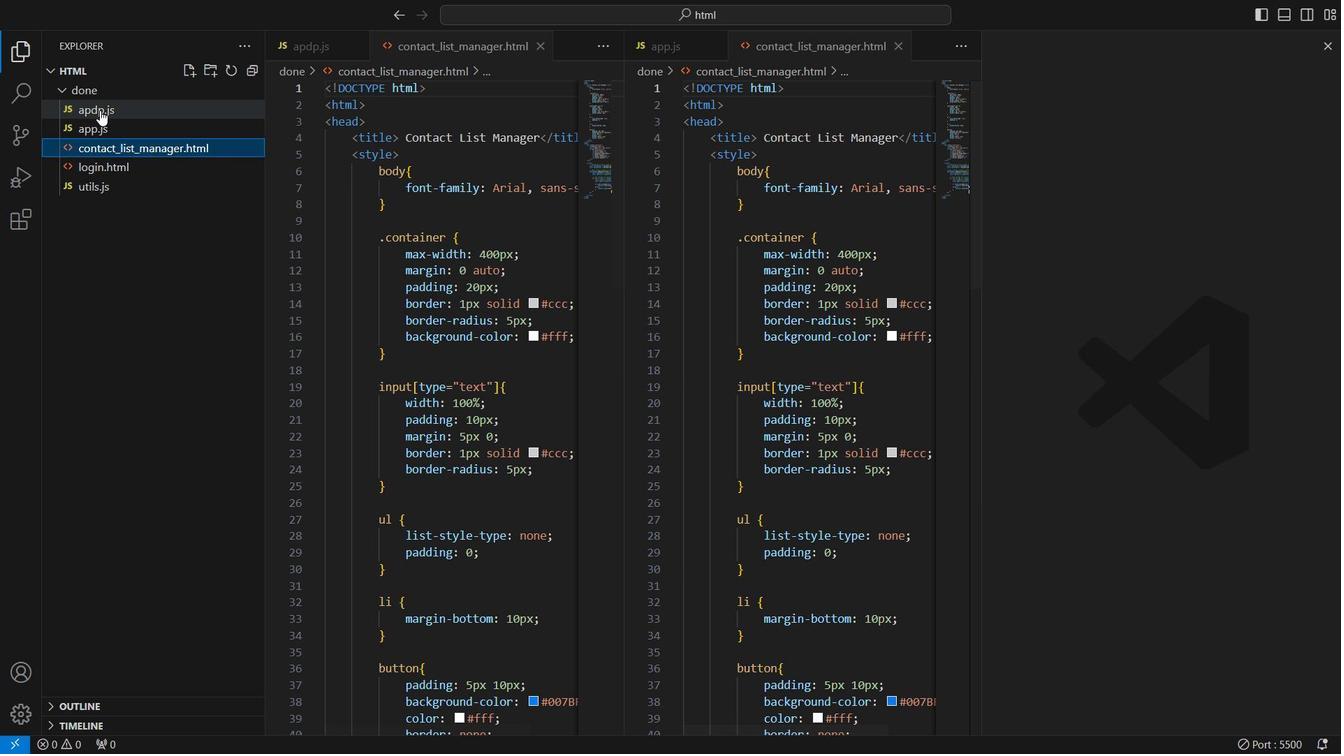 
Action: Mouse pressed left at (100, 111)
Screenshot: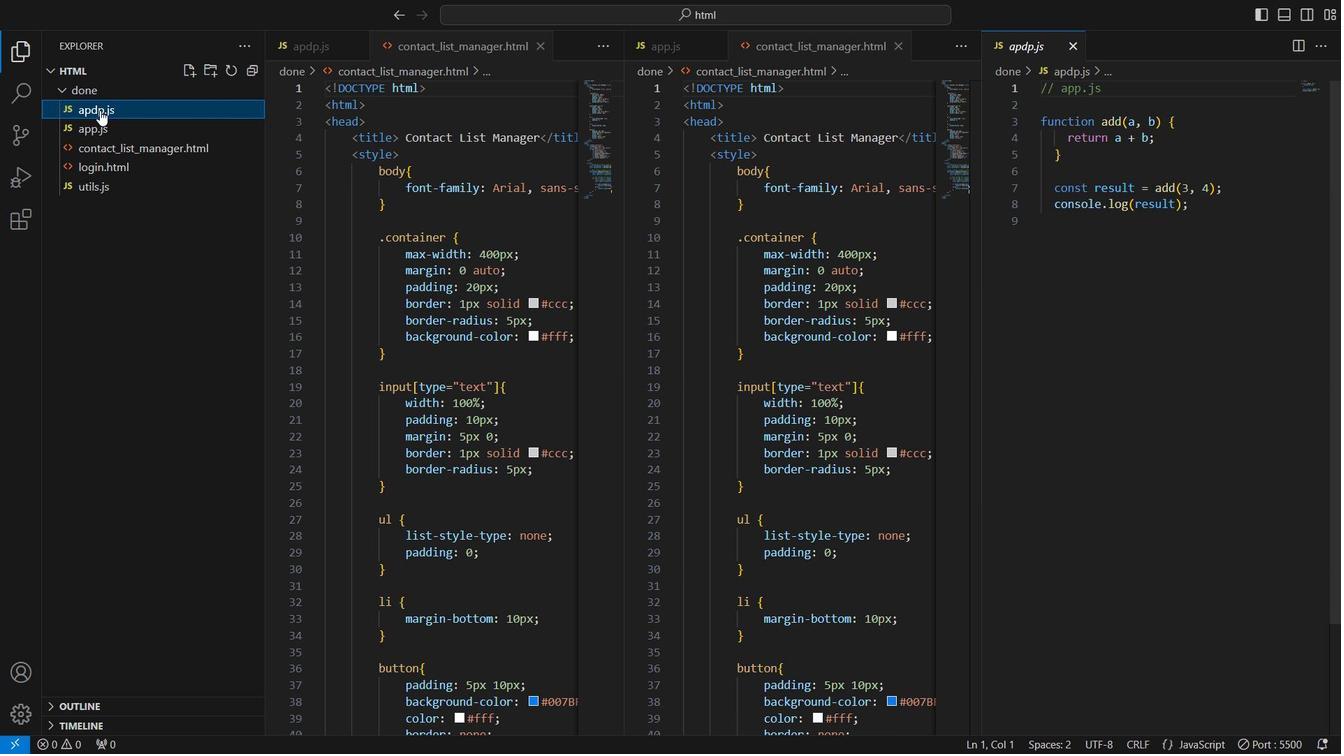 
Action: Mouse moved to (100, 117)
Screenshot: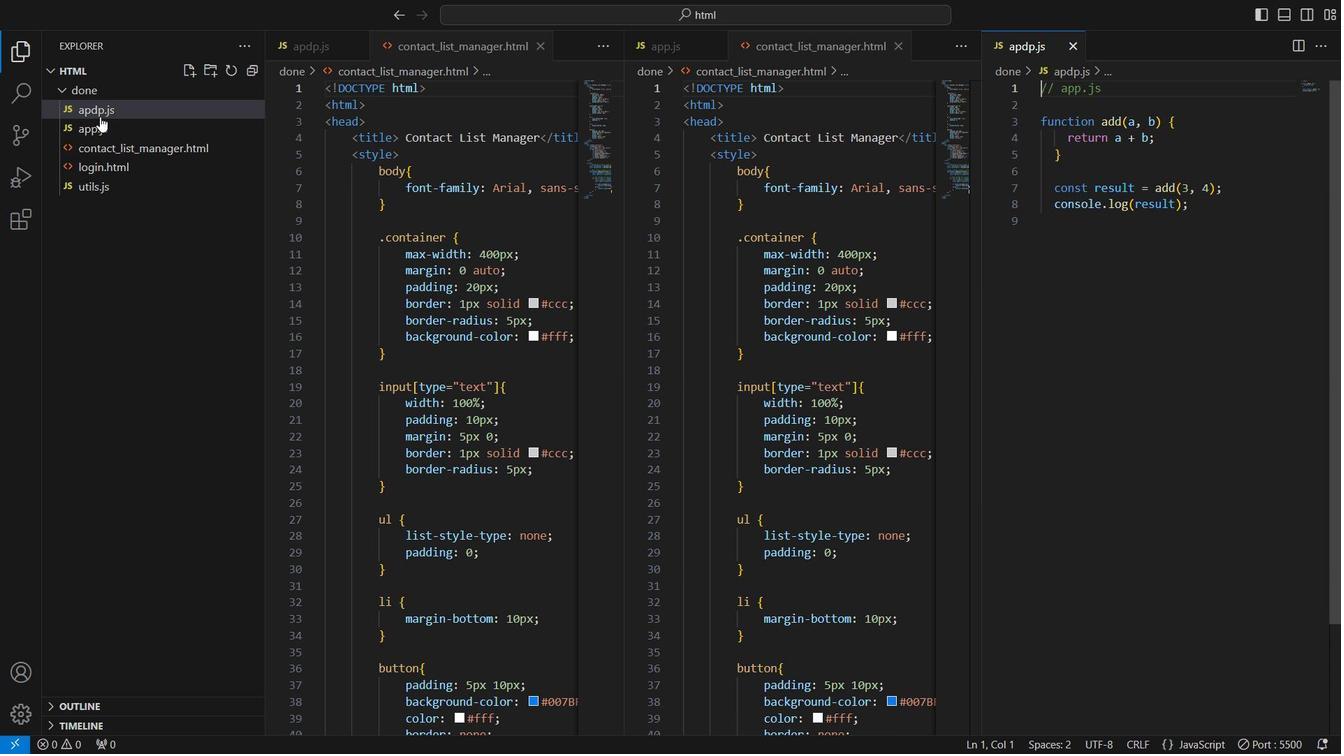 
Action: Mouse pressed left at (100, 117)
Screenshot: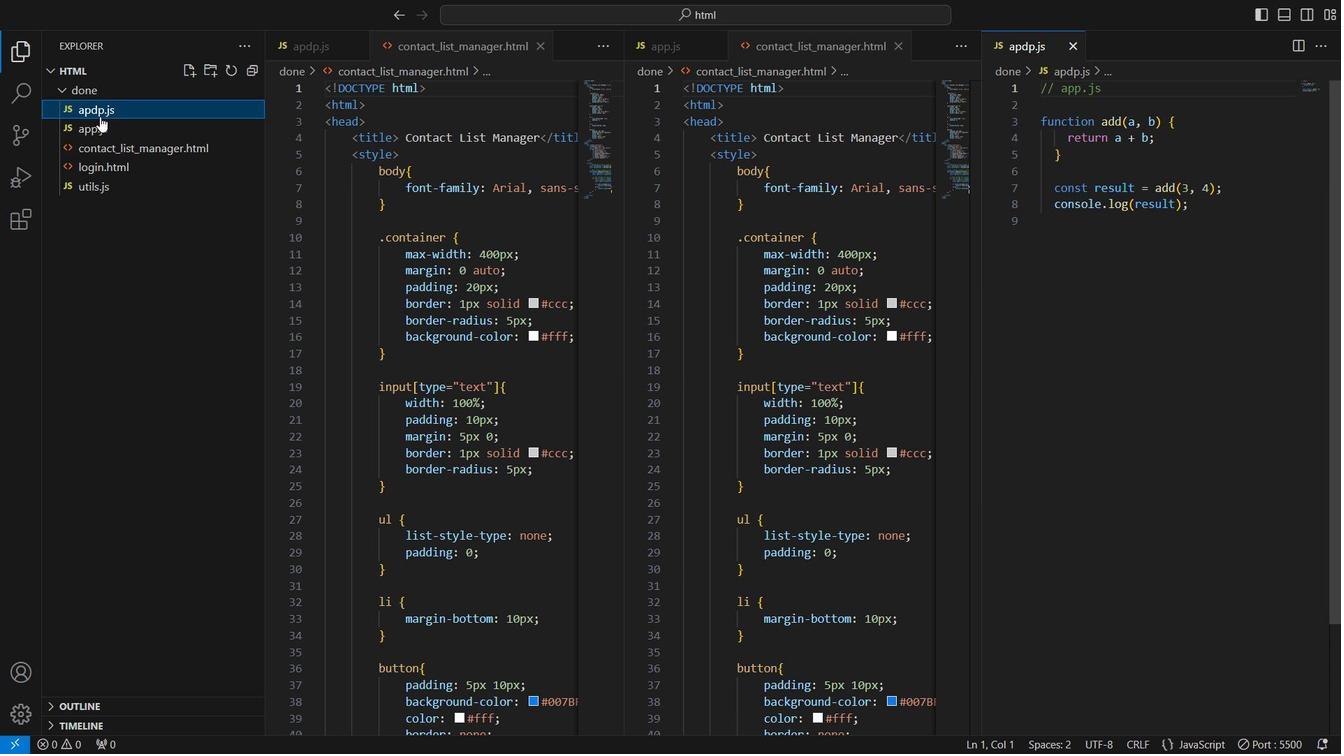 
Action: Mouse pressed left at (100, 117)
Screenshot: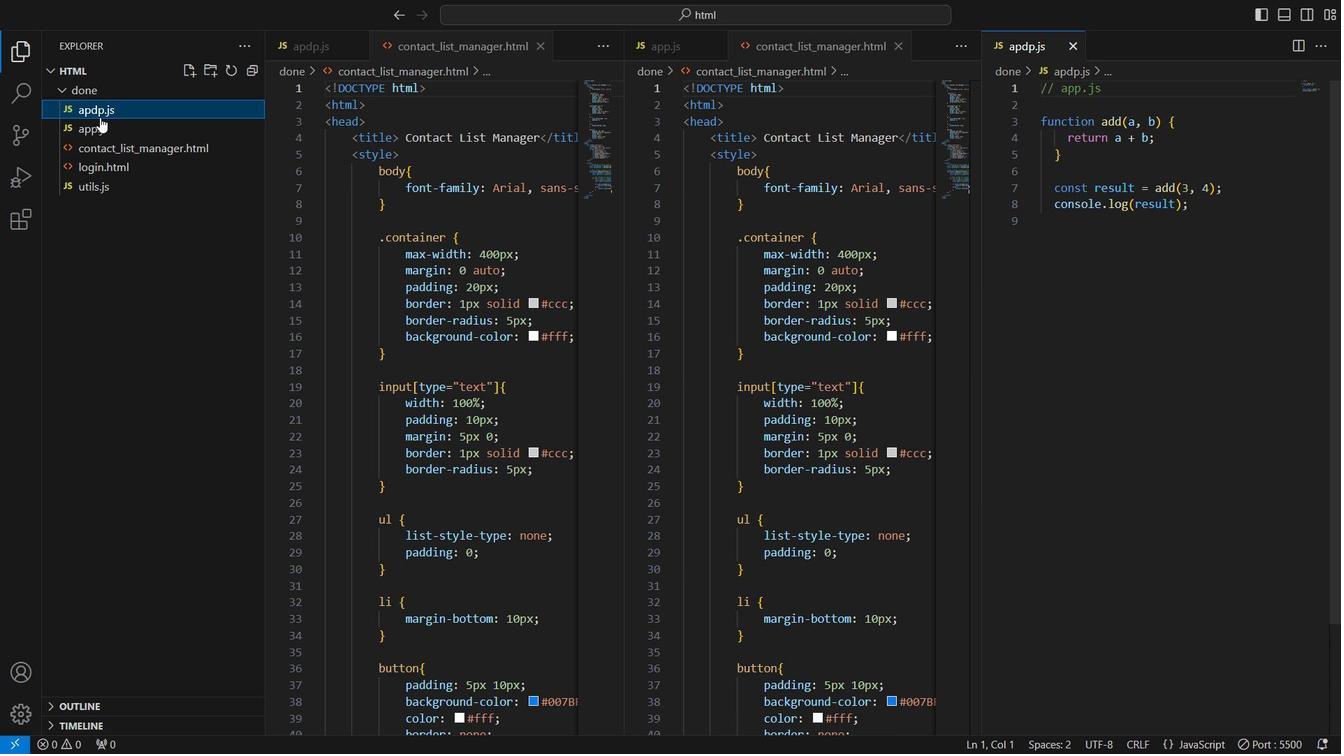 
Action: Mouse moved to (100, 118)
Screenshot: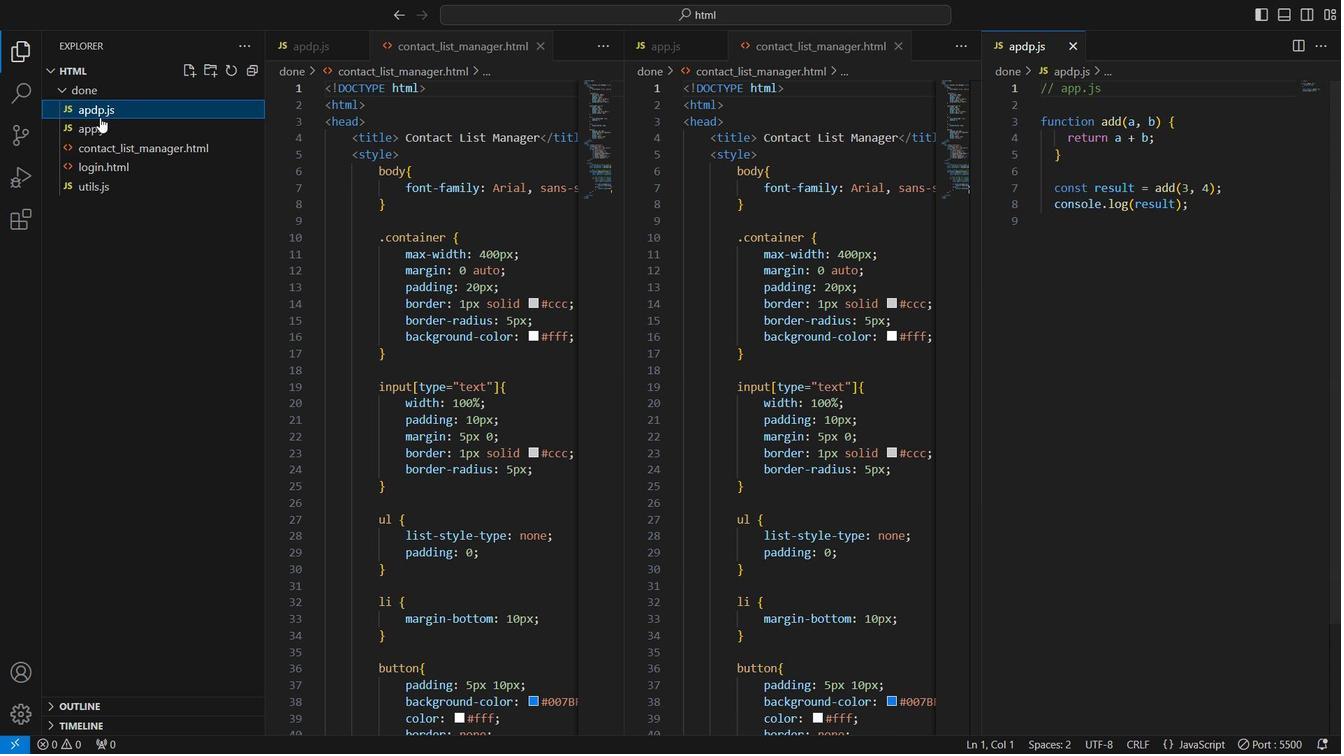 
Action: Mouse pressed left at (100, 118)
Screenshot: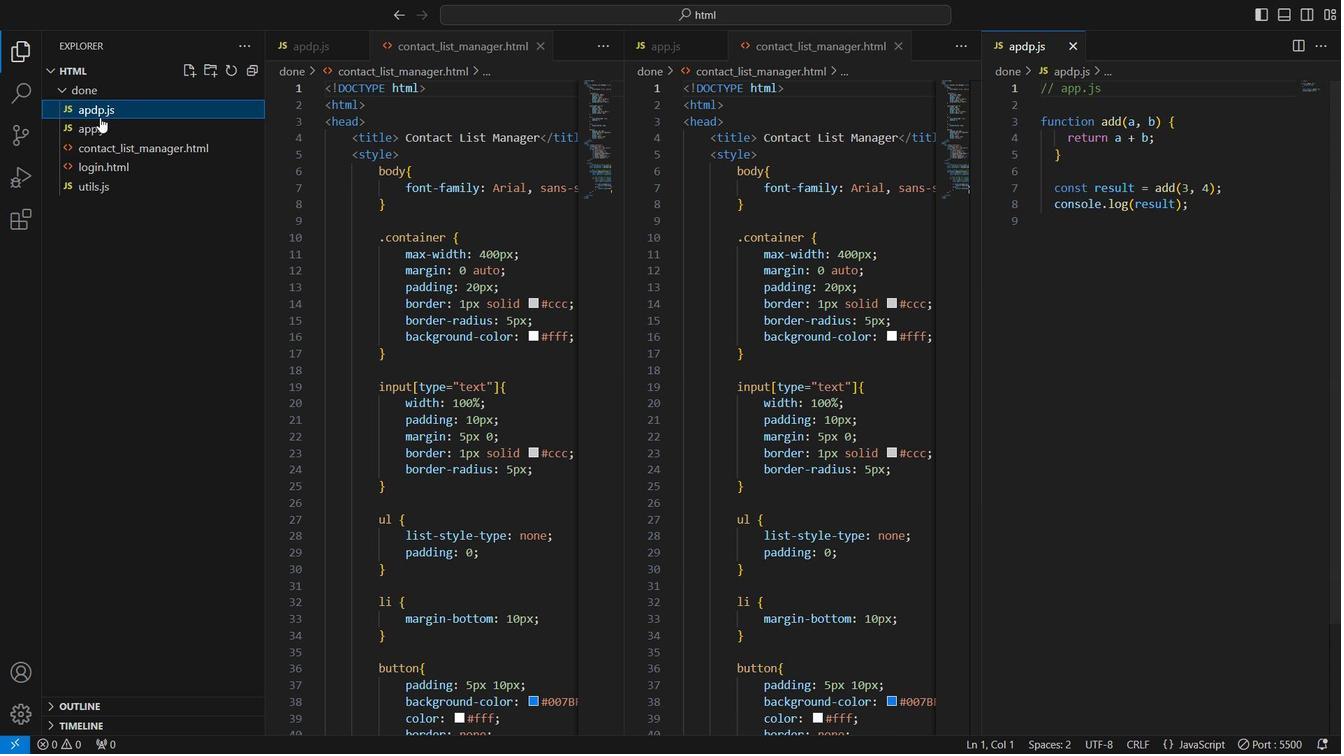 
Action: Mouse moved to (100, 124)
Screenshot: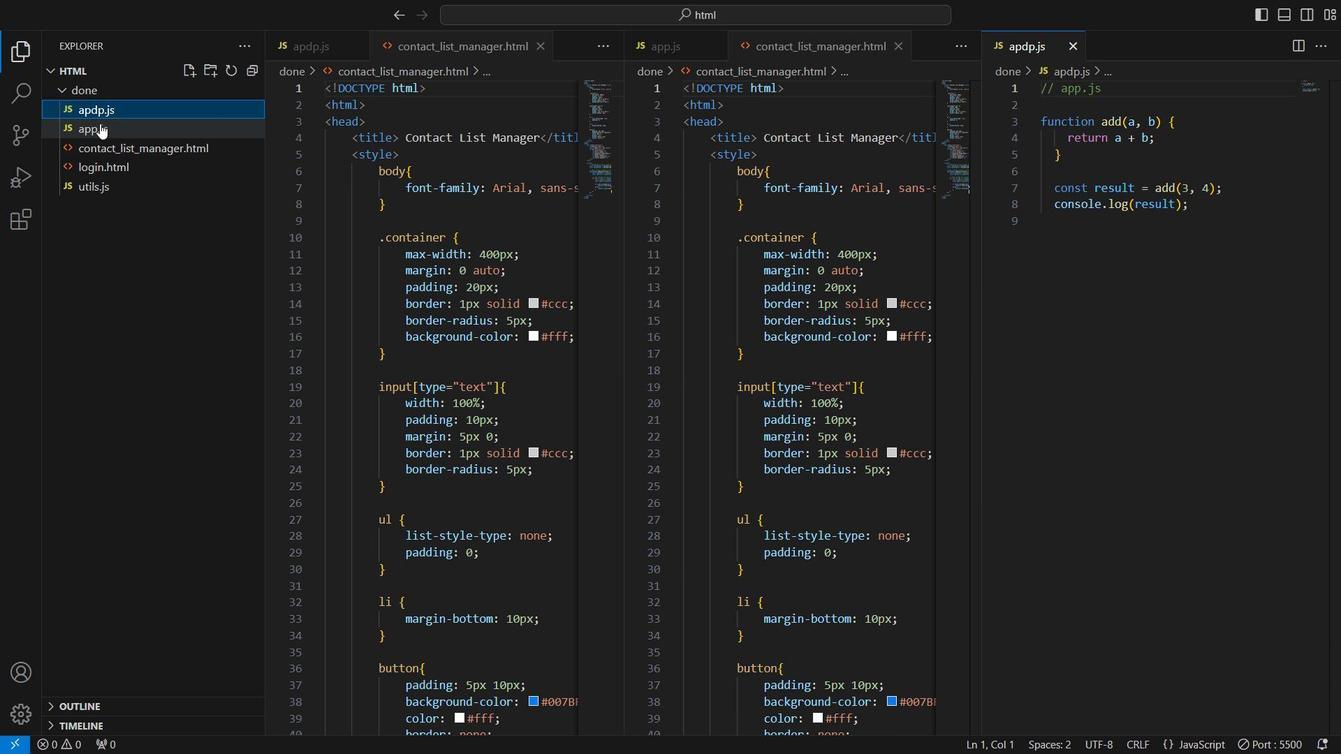
Action: Mouse pressed left at (100, 124)
Screenshot: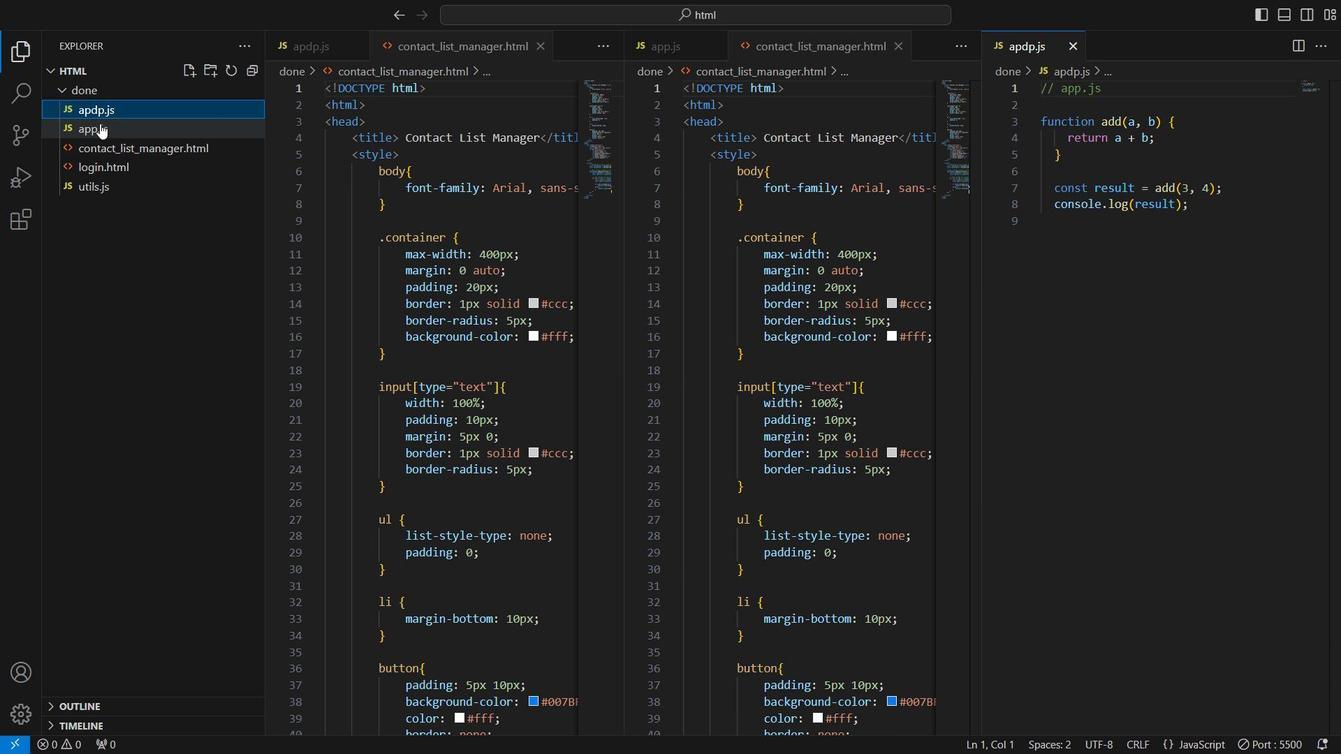 
Action: Mouse moved to (101, 125)
Screenshot: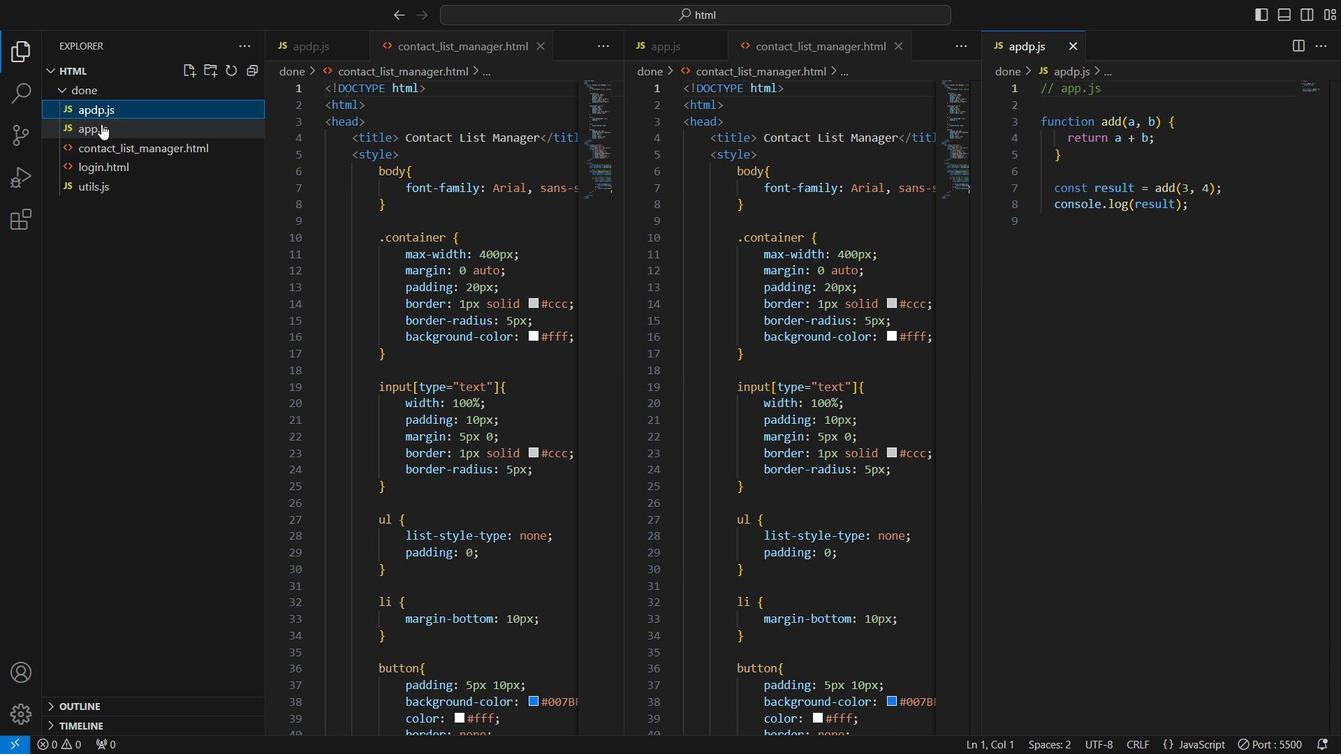 
Action: Mouse pressed left at (101, 125)
Screenshot: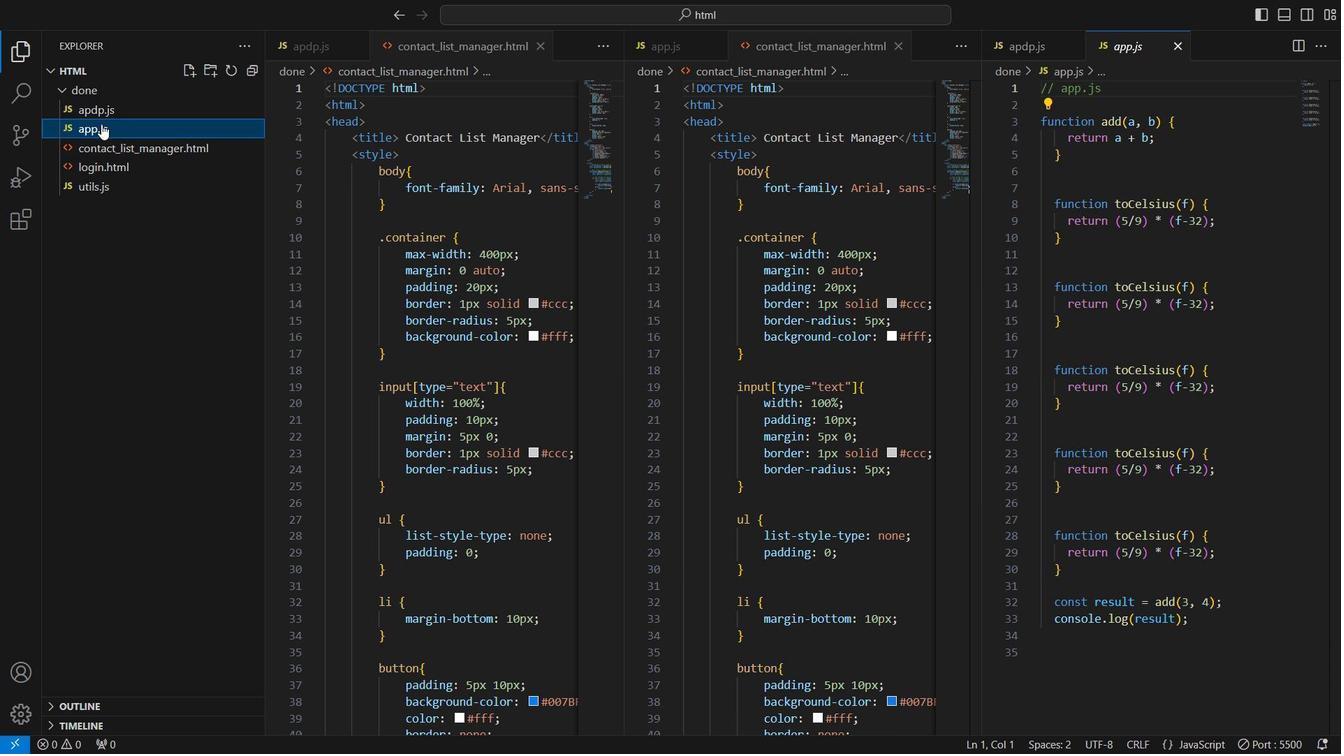 
Action: Mouse moved to (101, 143)
Screenshot: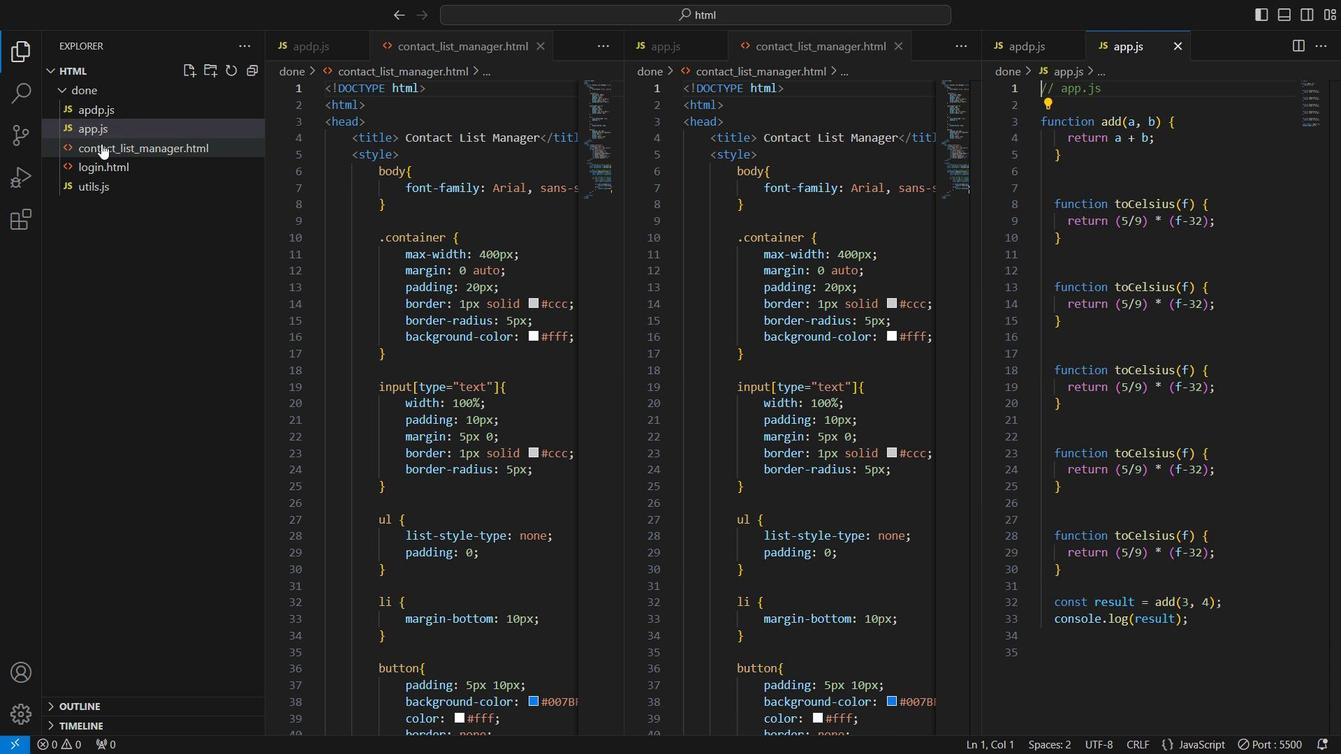 
Action: Mouse pressed left at (101, 143)
Screenshot: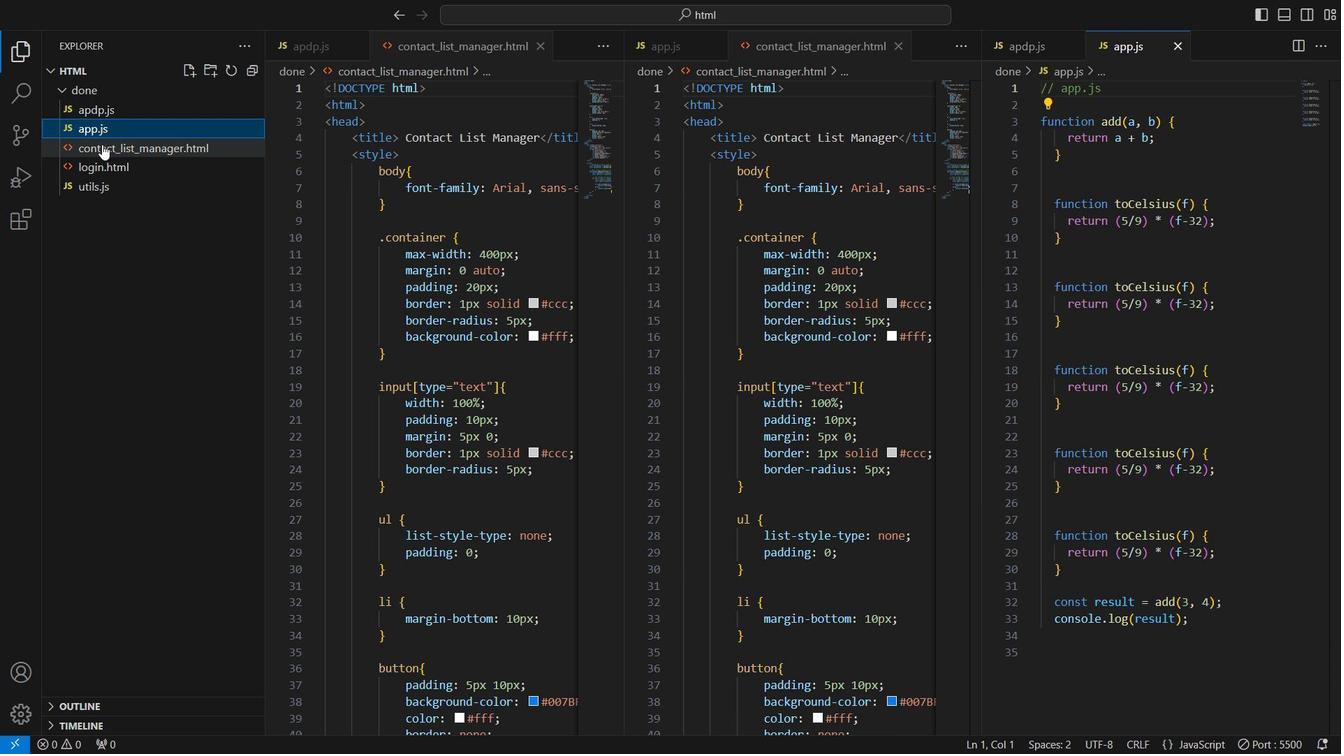 
Action: Mouse moved to (101, 144)
Screenshot: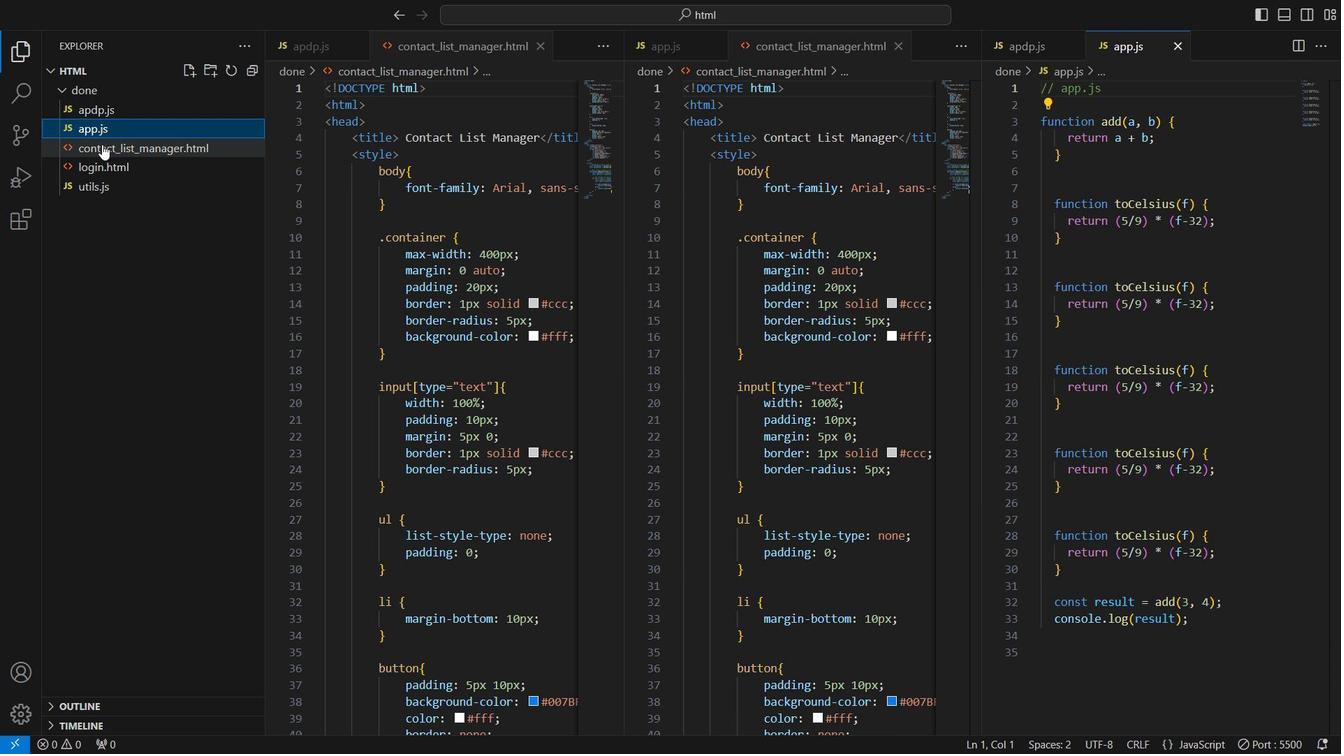 
Action: Mouse pressed left at (101, 144)
Screenshot: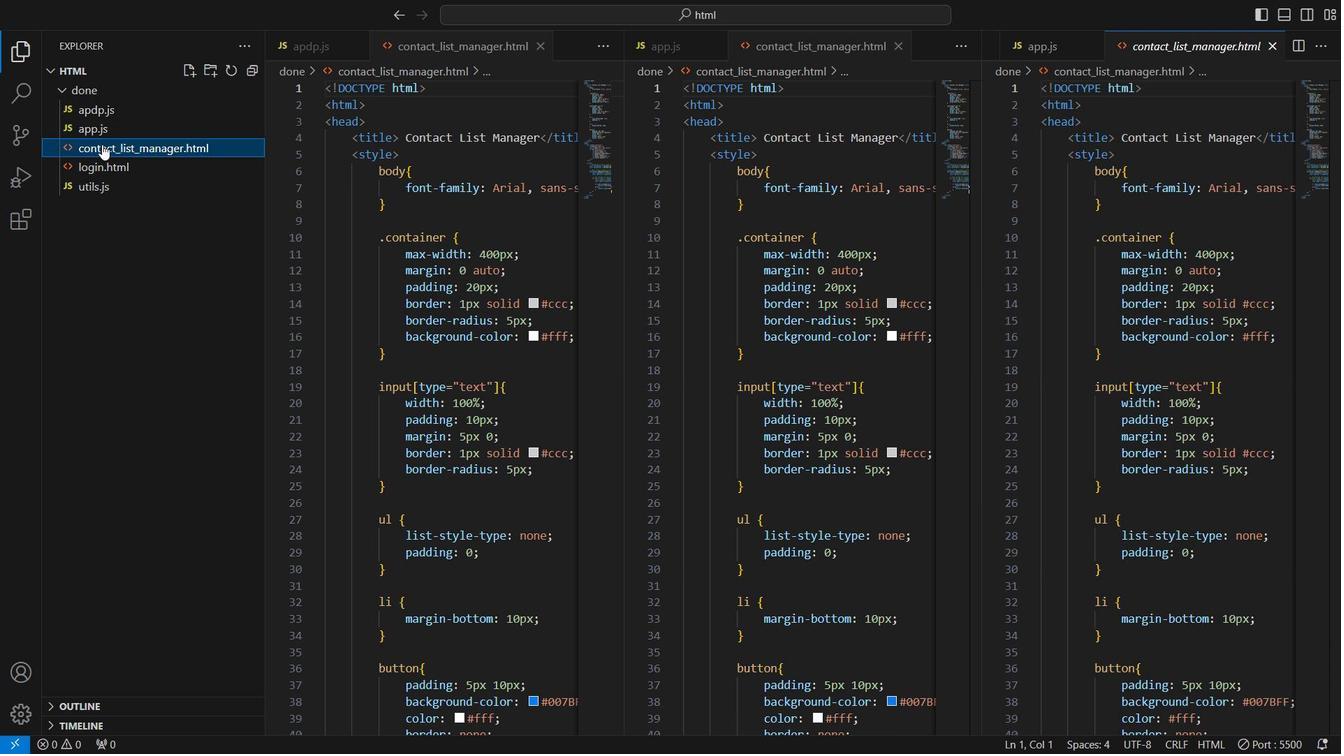 
Action: Mouse moved to (96, 161)
Screenshot: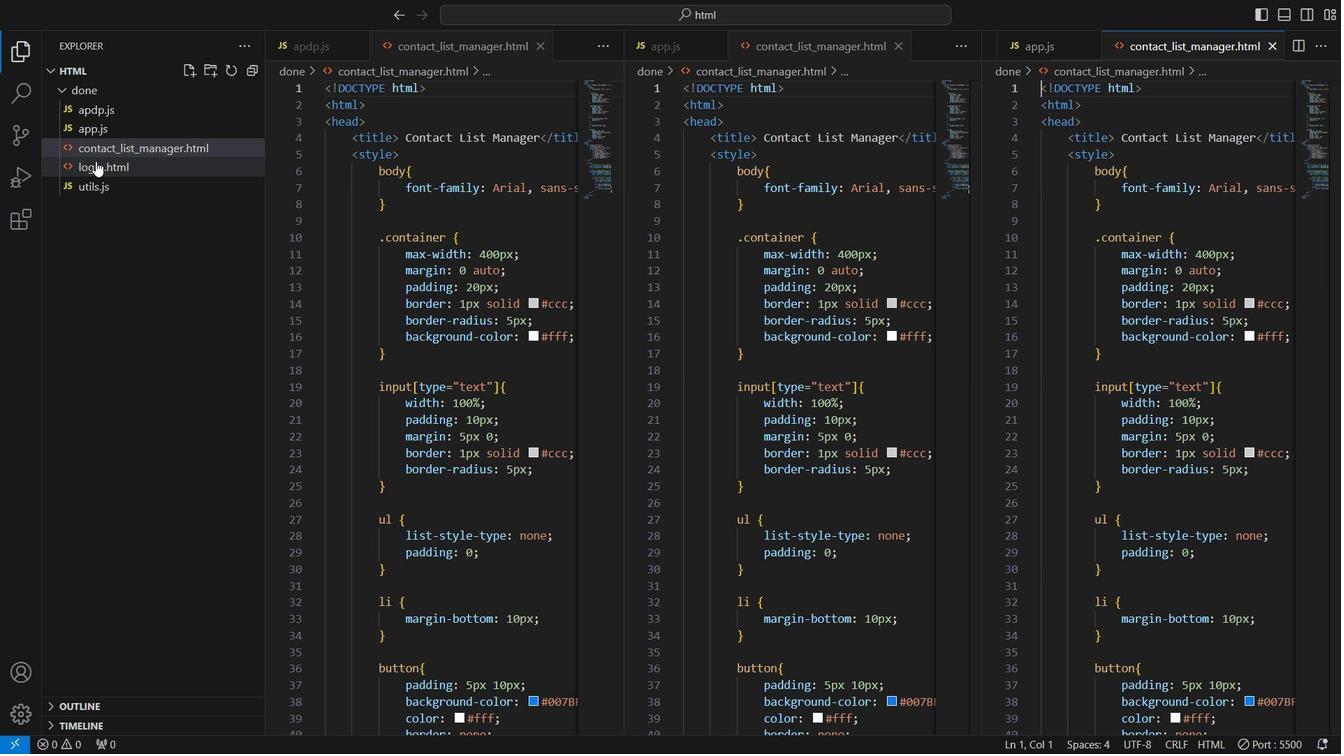 
Action: Mouse pressed left at (96, 161)
Screenshot: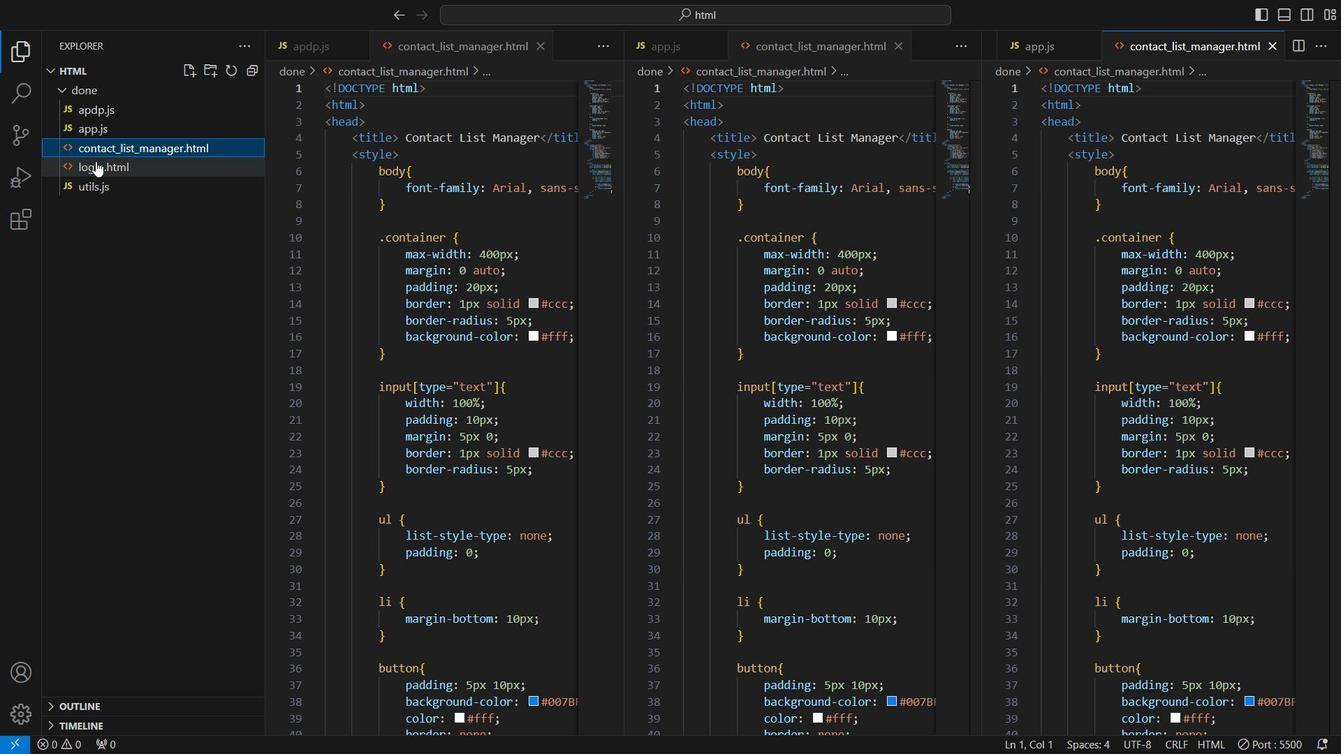 
Action: Mouse pressed left at (96, 161)
Screenshot: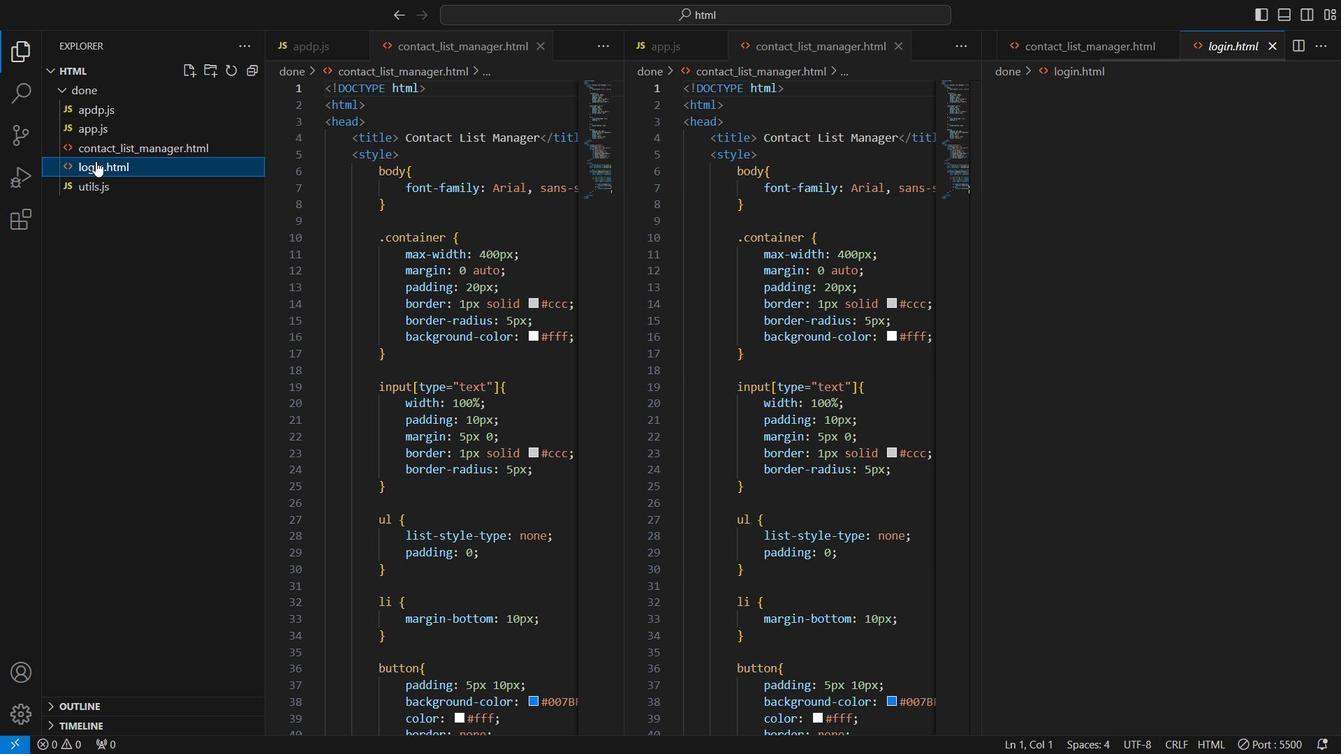 
Action: Mouse moved to (92, 176)
Screenshot: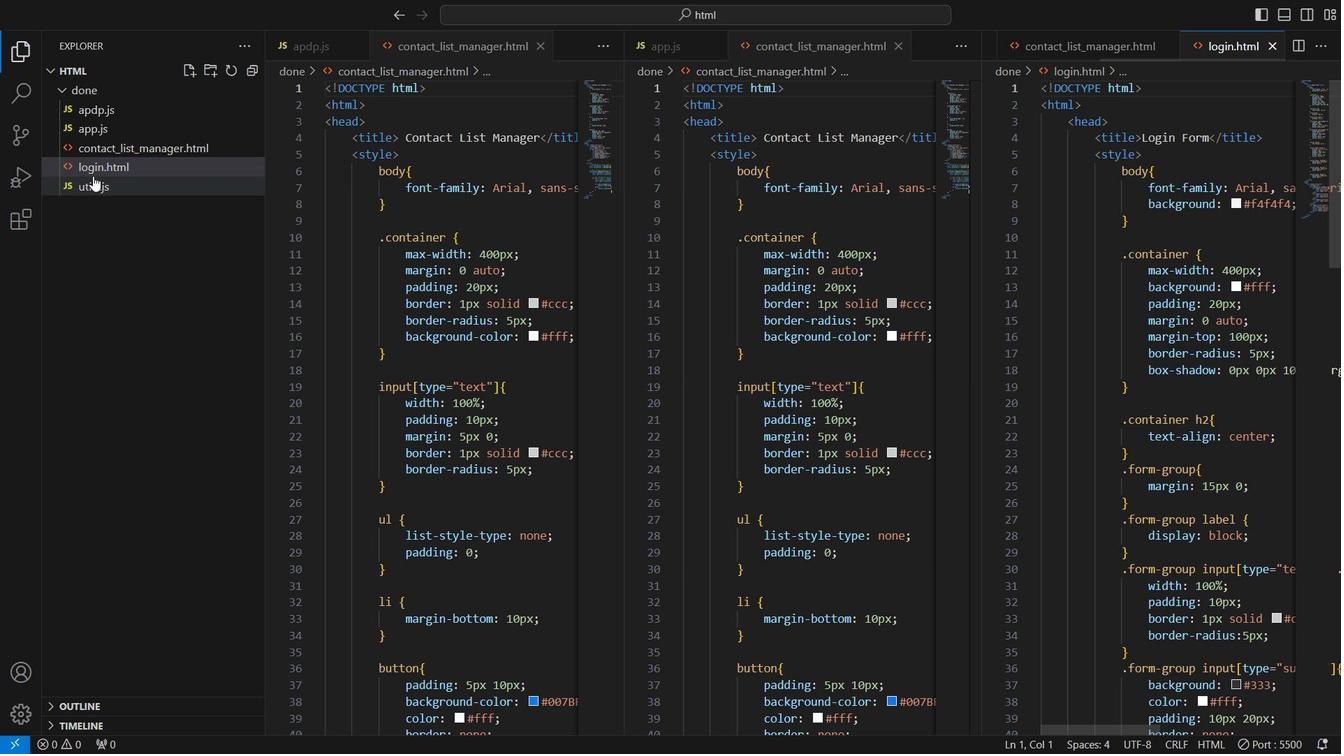 
Action: Mouse pressed left at (92, 176)
Screenshot: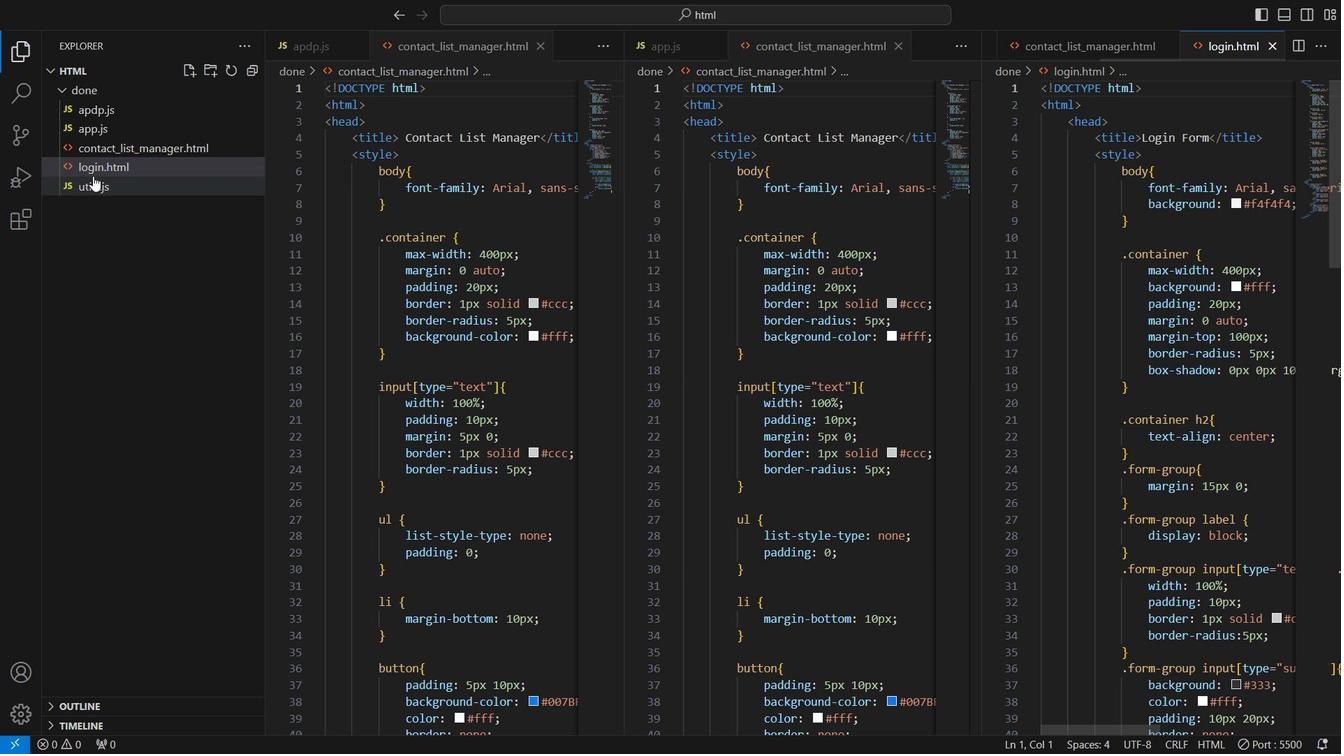 
Action: Mouse moved to (94, 176)
Screenshot: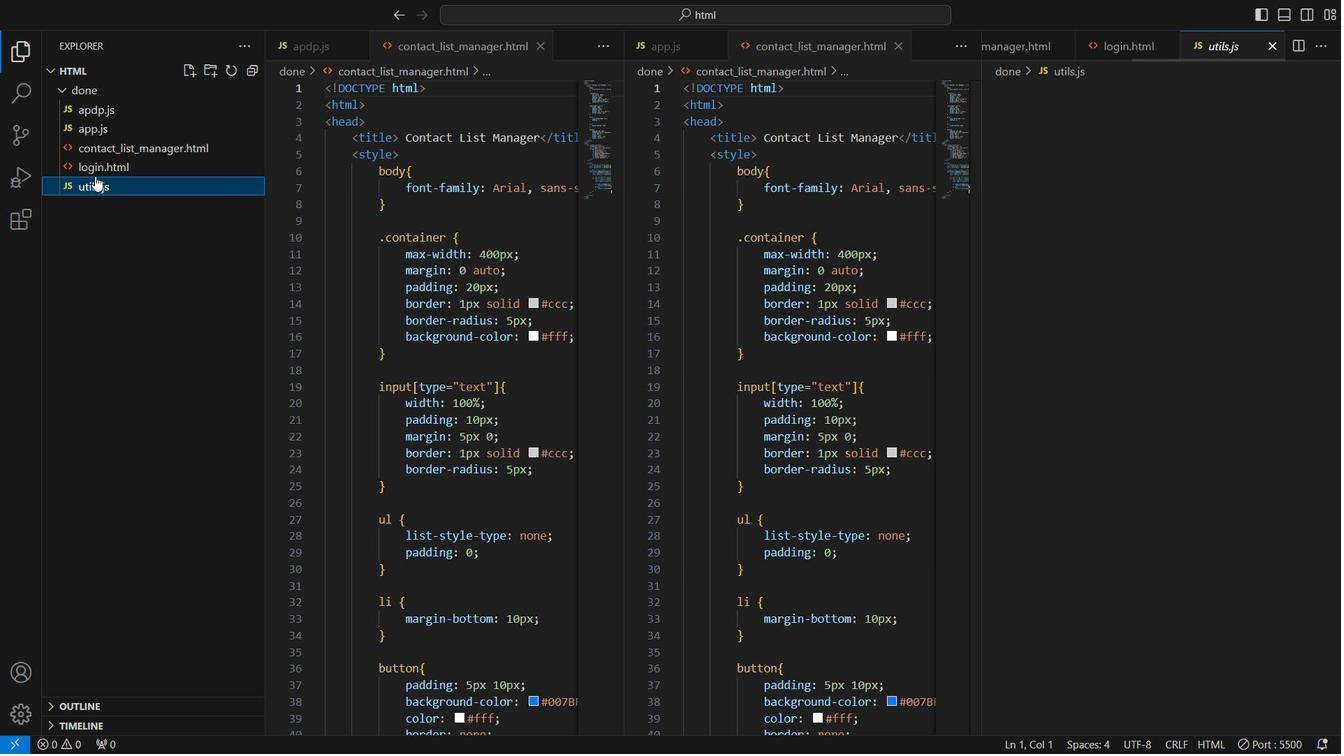 
Action: Mouse pressed left at (94, 176)
Screenshot: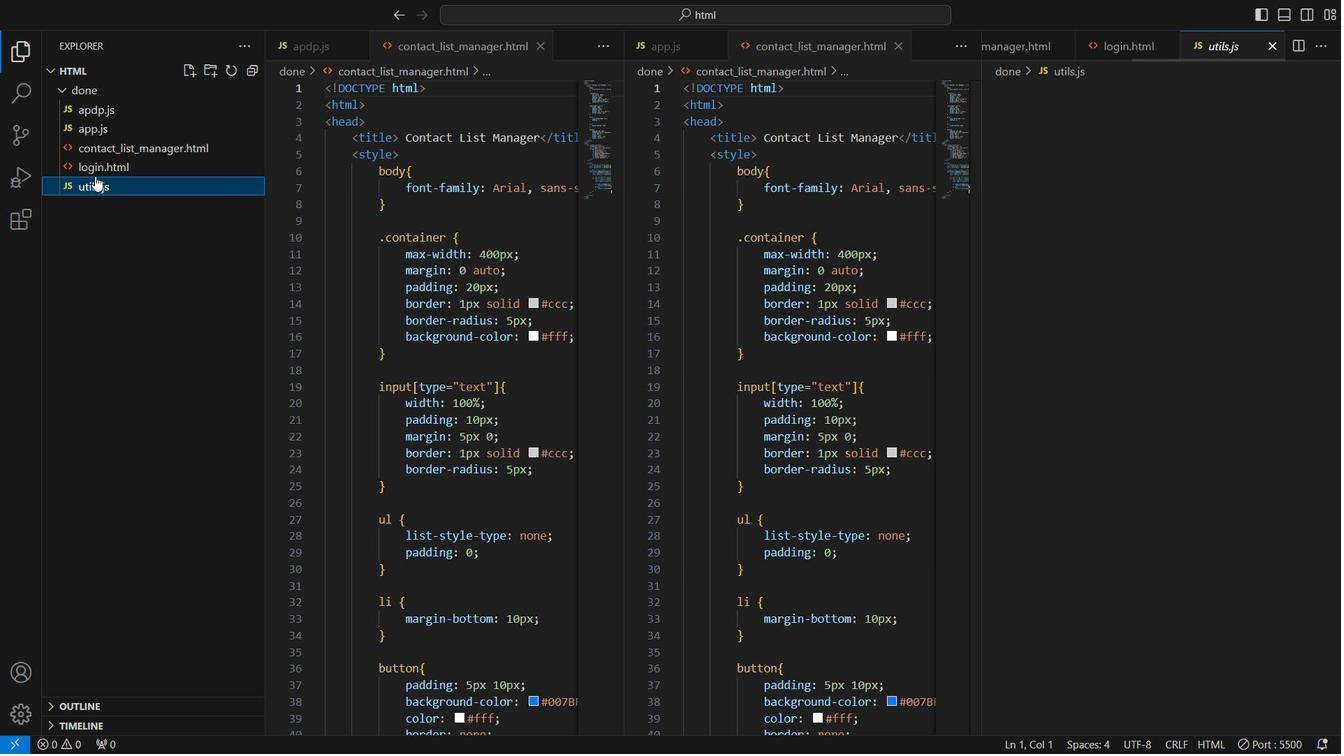 
Action: Mouse moved to (381, 226)
Screenshot: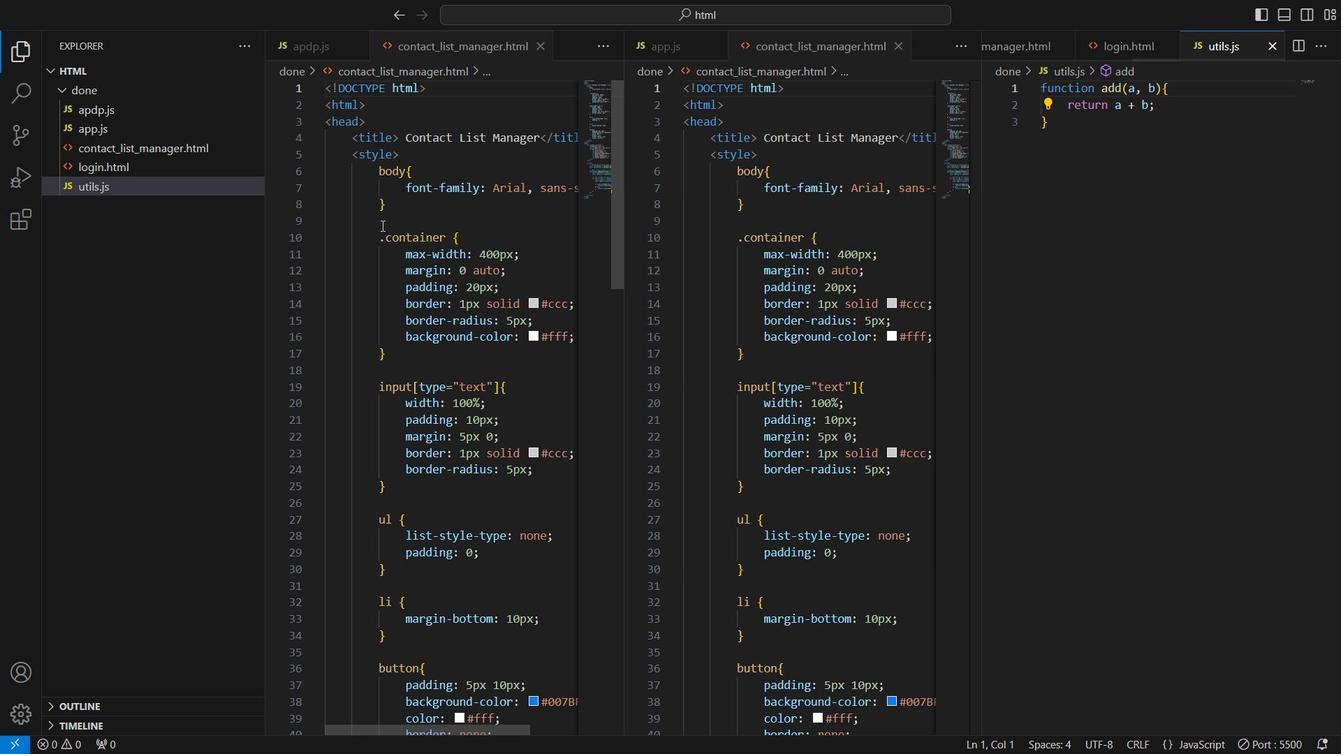 
Action: Mouse pressed left at (381, 226)
Screenshot: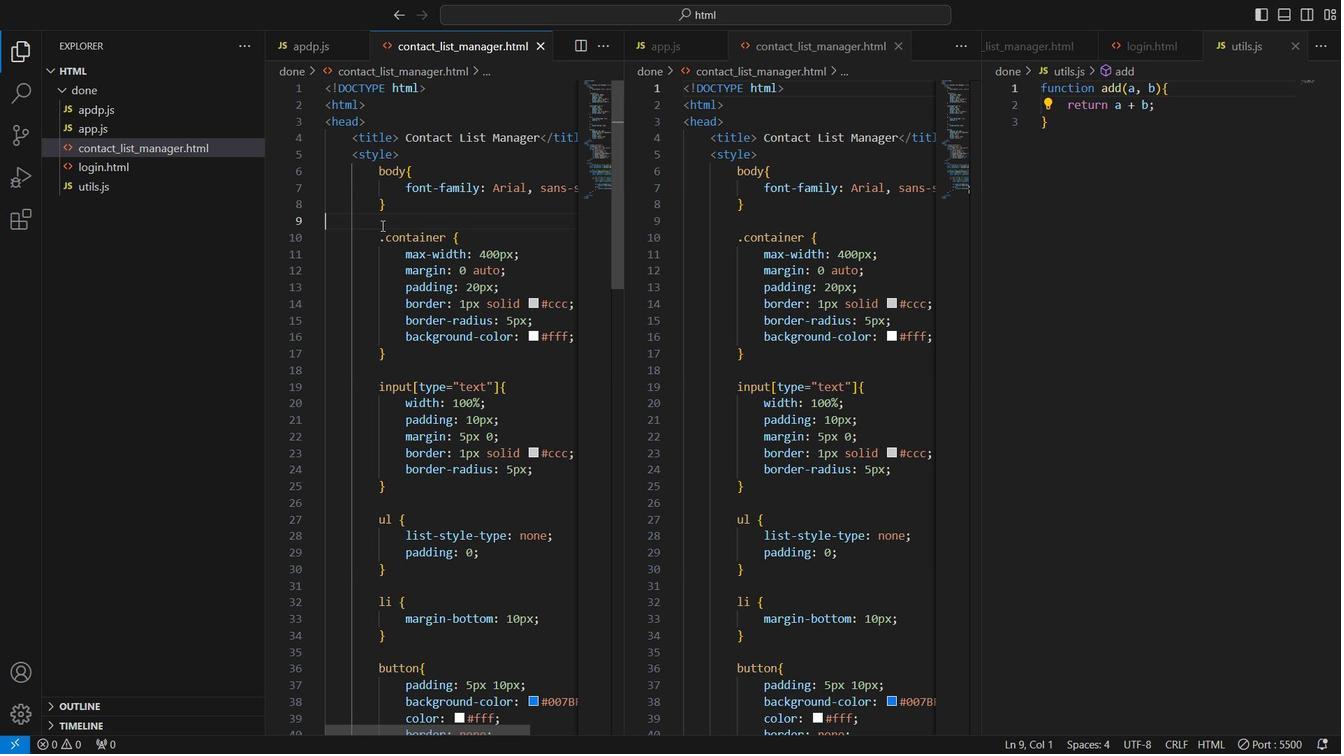 
Action: Key pressed <Key.tab><Key.tab><Key.tab>
Screenshot: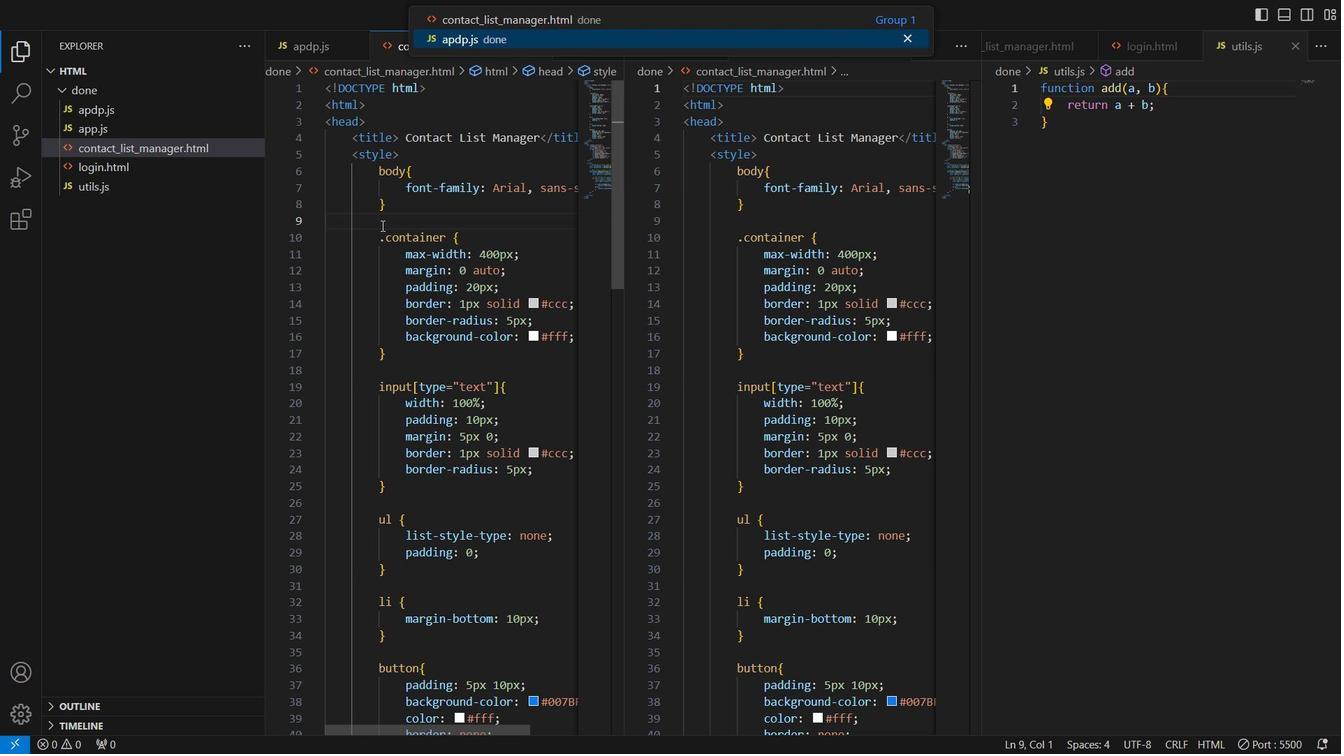 
Action: Mouse moved to (744, 201)
Screenshot: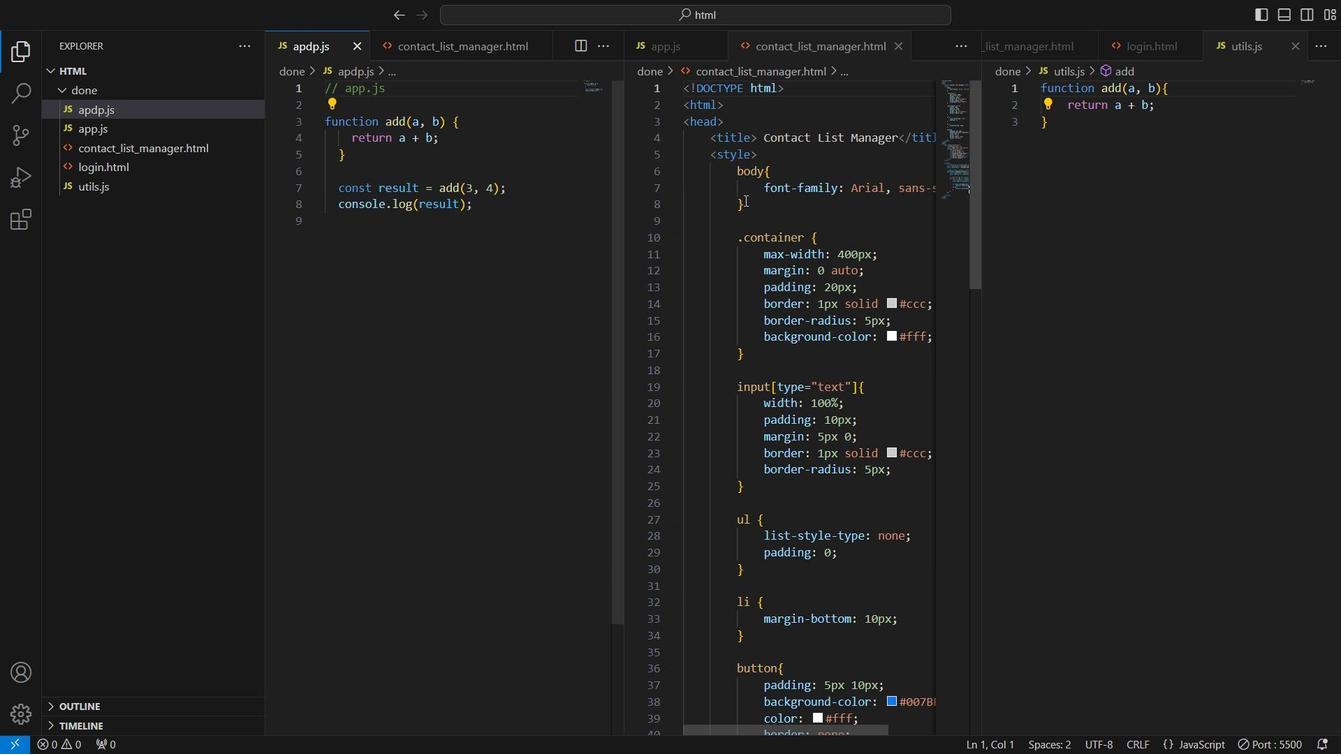 
Action: Mouse pressed left at (744, 201)
Screenshot: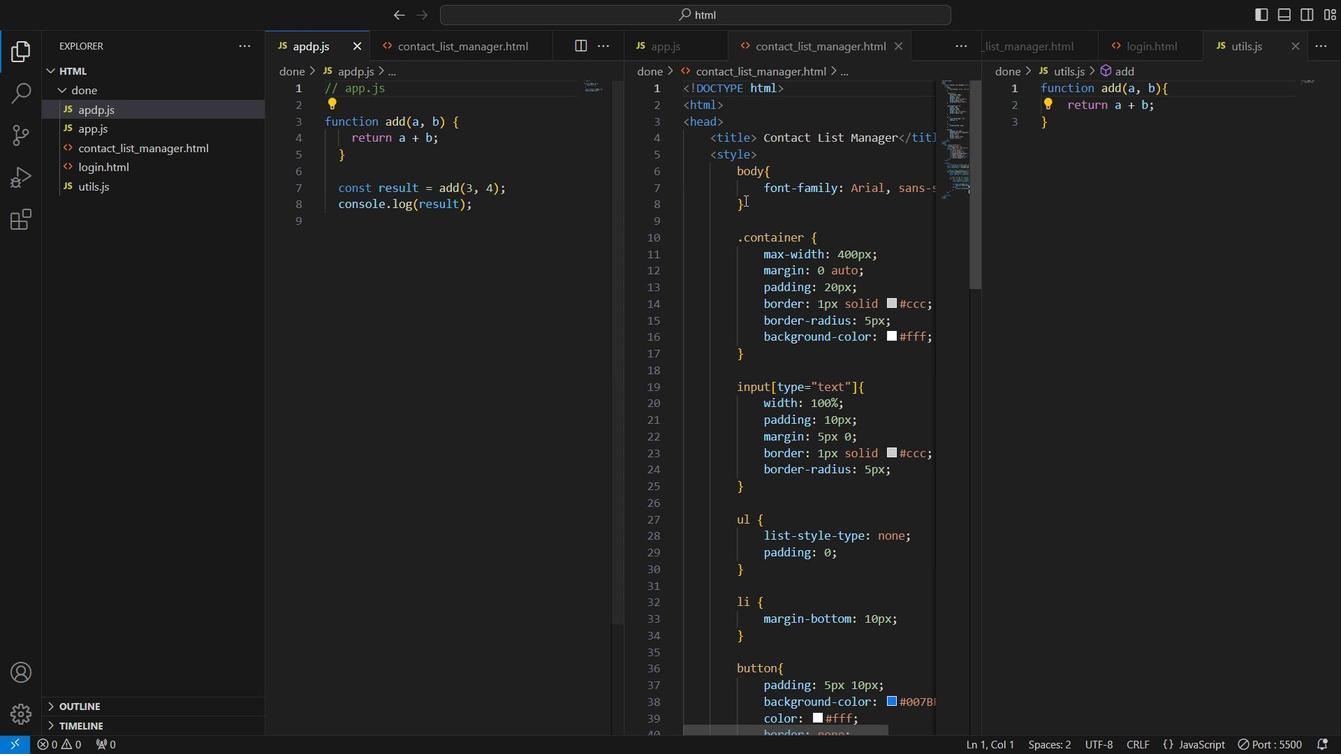 
Action: Mouse moved to (560, 273)
Screenshot: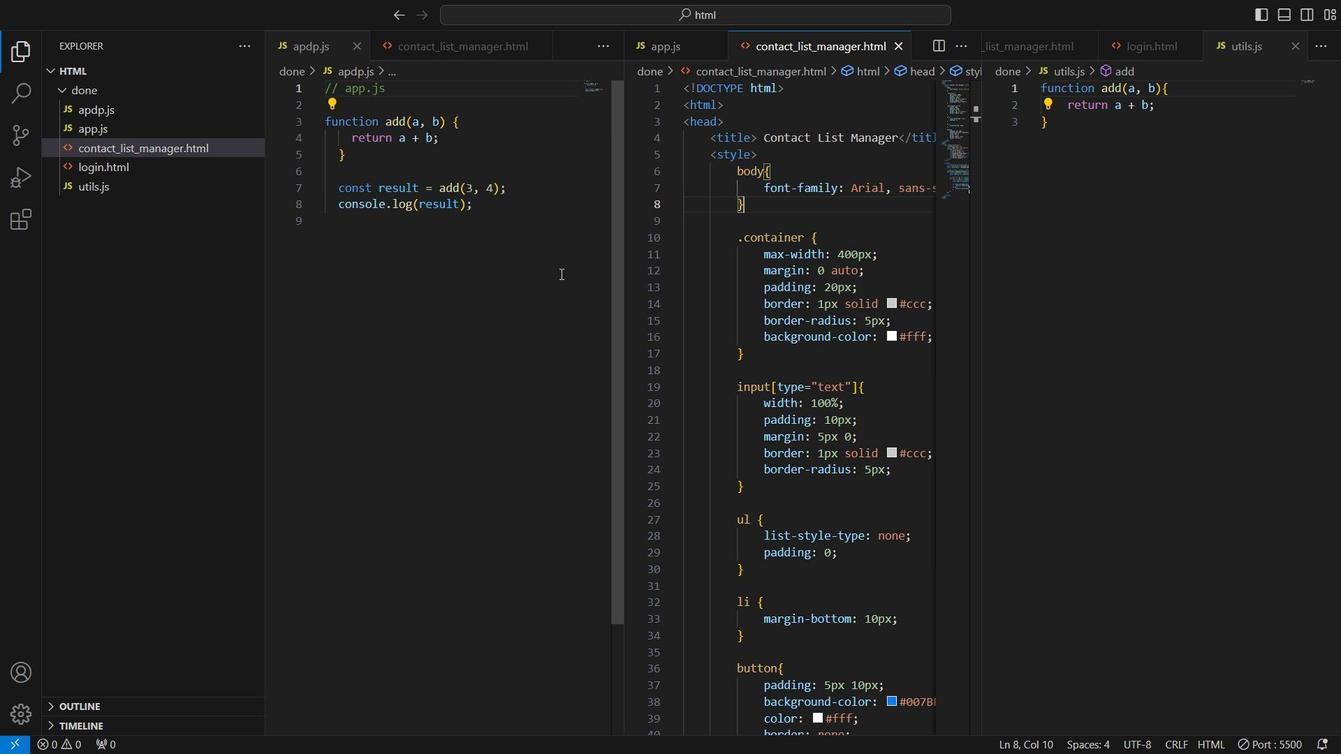 
Action: Key pressed <<49>><Key.tab><Key.tab><Key.tab><<50>><Key.tab><Key.tab><<51>><Key.tab><Key.tab><Key.tab><Key.tab><Key.tab><Key.tab><Key.tab><Key.tab><Key.tab><Key.tab>
Screenshot: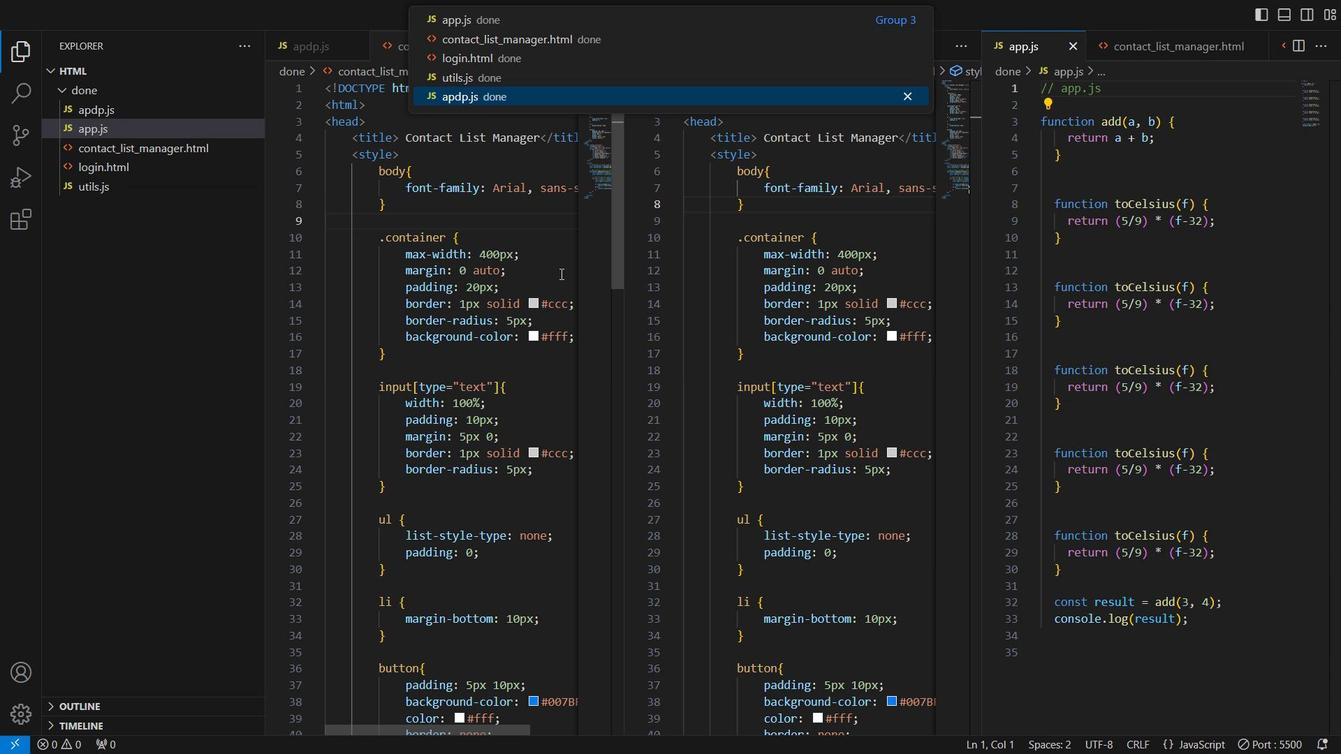 
